 Task: Look for space in Conceição da Feira, Brazil from 15th June, 2023 to 21st June, 2023 for 5 adults in price range Rs.14000 to Rs.25000. Place can be entire place with 3 bedrooms having 3 beds and 3 bathrooms. Property type can be house, flat, guest house. Booking option can be shelf check-in. Required host language is Spanish.
Action: Mouse moved to (487, 88)
Screenshot: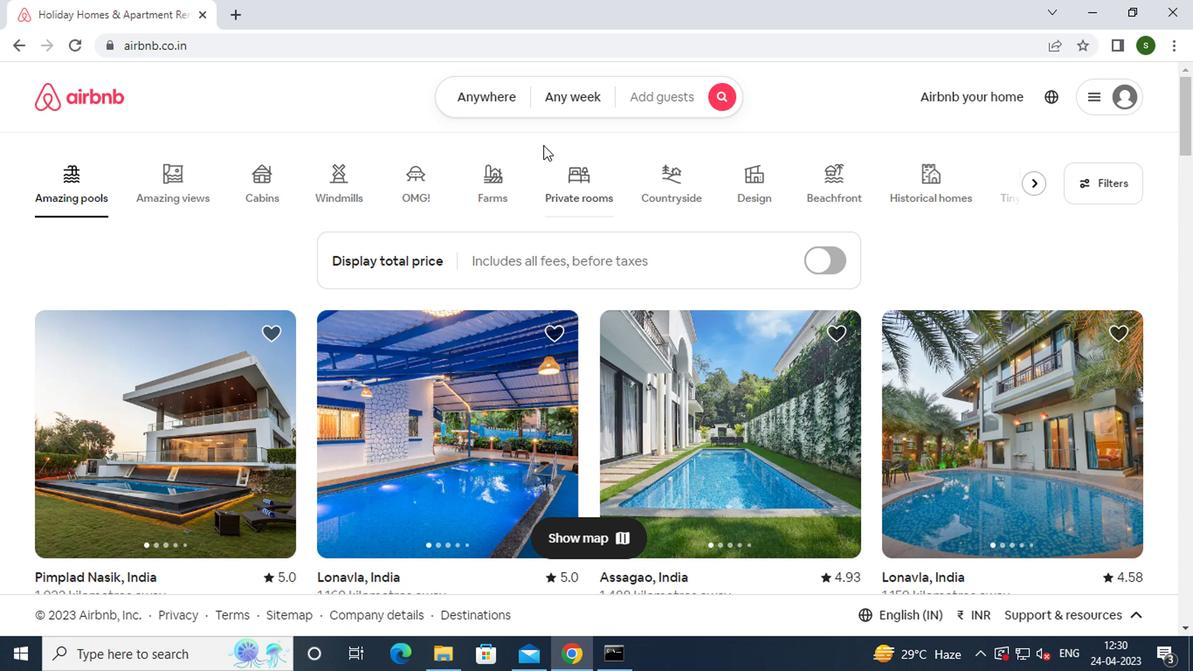 
Action: Mouse pressed left at (487, 88)
Screenshot: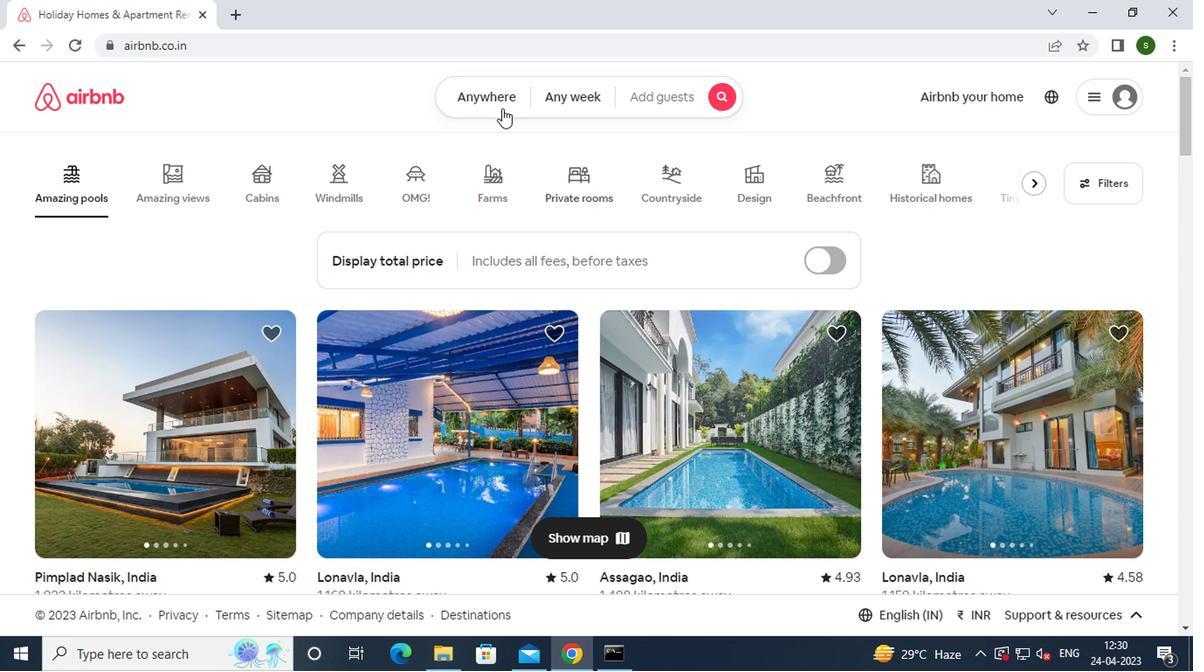 
Action: Mouse moved to (334, 160)
Screenshot: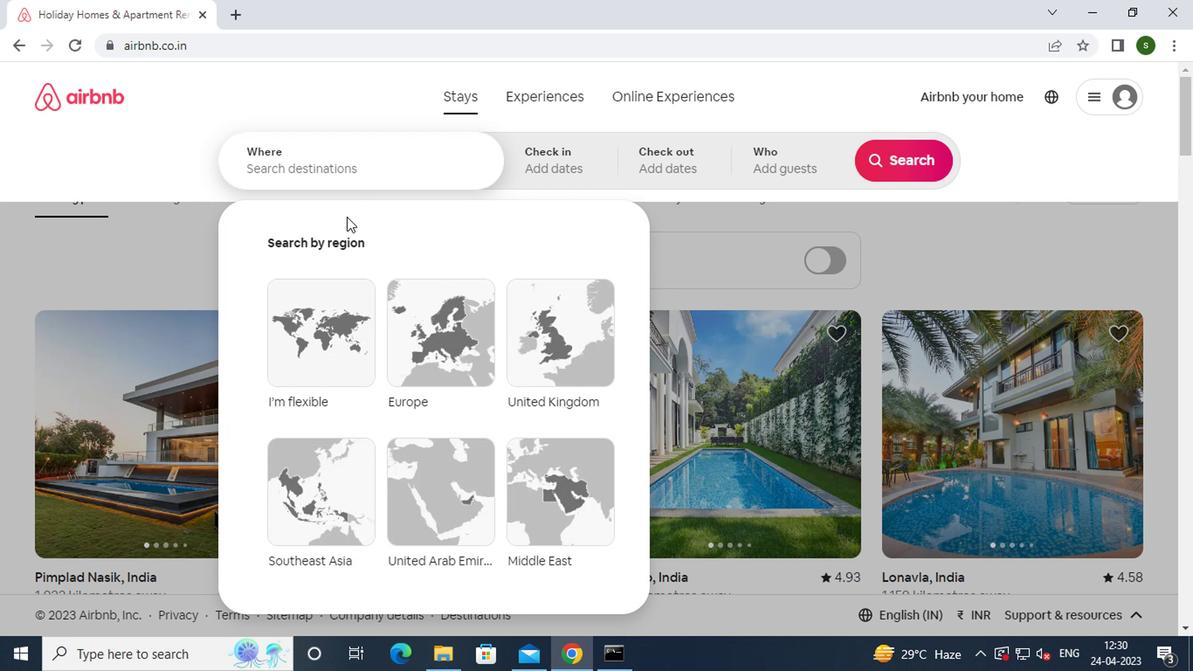 
Action: Mouse pressed left at (334, 160)
Screenshot: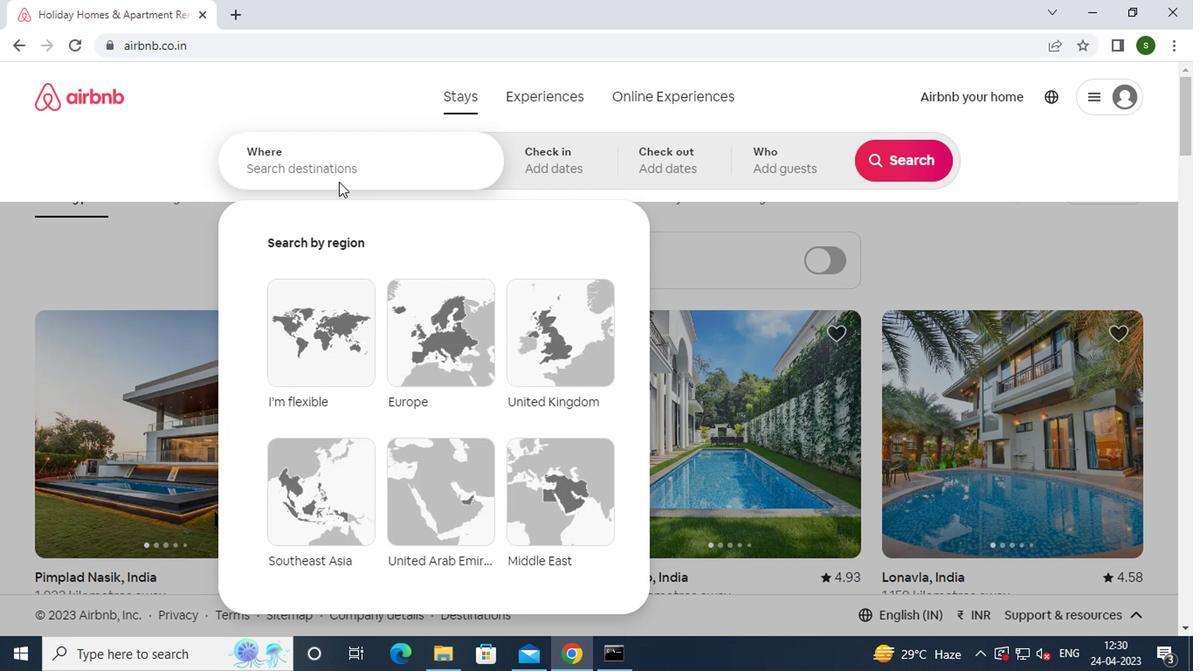 
Action: Key pressed c<Key.caps_lock>onceicao<Key.space>da<Key.space><Key.caps_lock>f<Key.caps_lock>eira,<Key.space><Key.caps_lock>b<Key.caps_lock>razil<Key.enter>
Screenshot: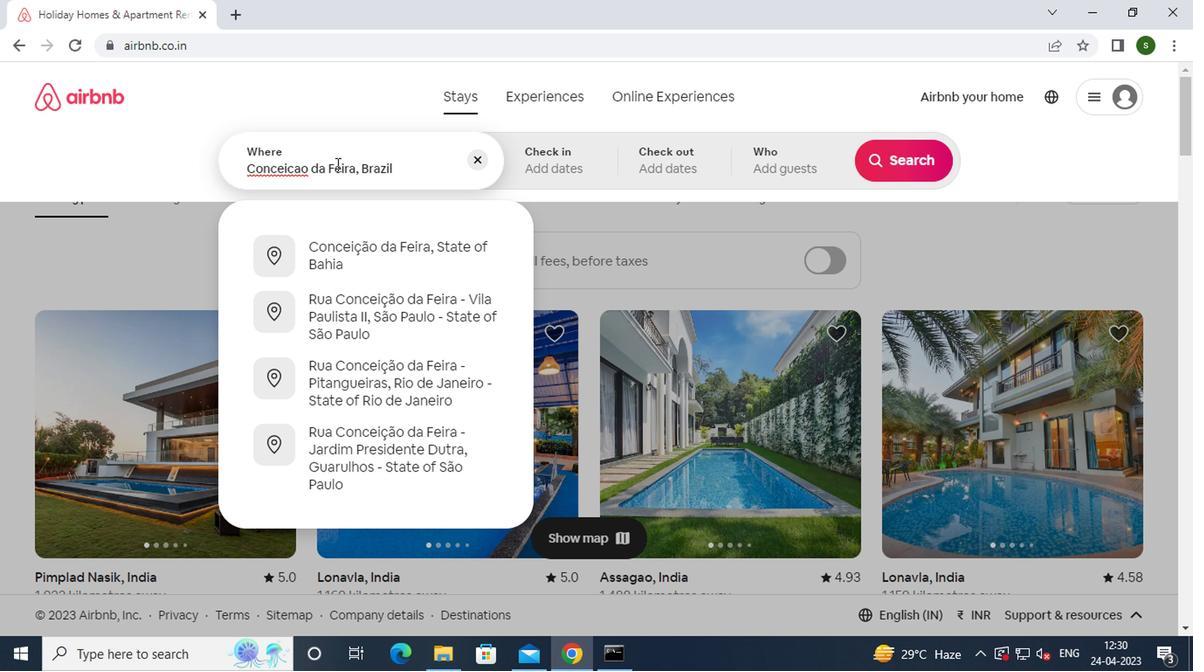 
Action: Mouse moved to (895, 303)
Screenshot: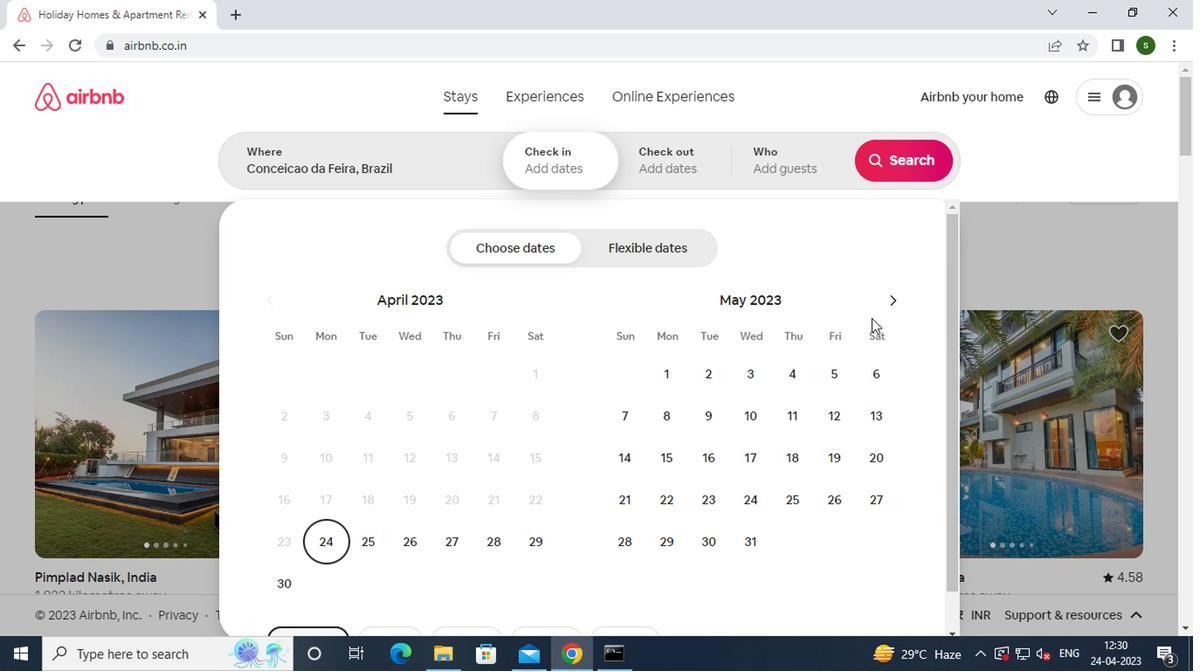 
Action: Mouse pressed left at (895, 303)
Screenshot: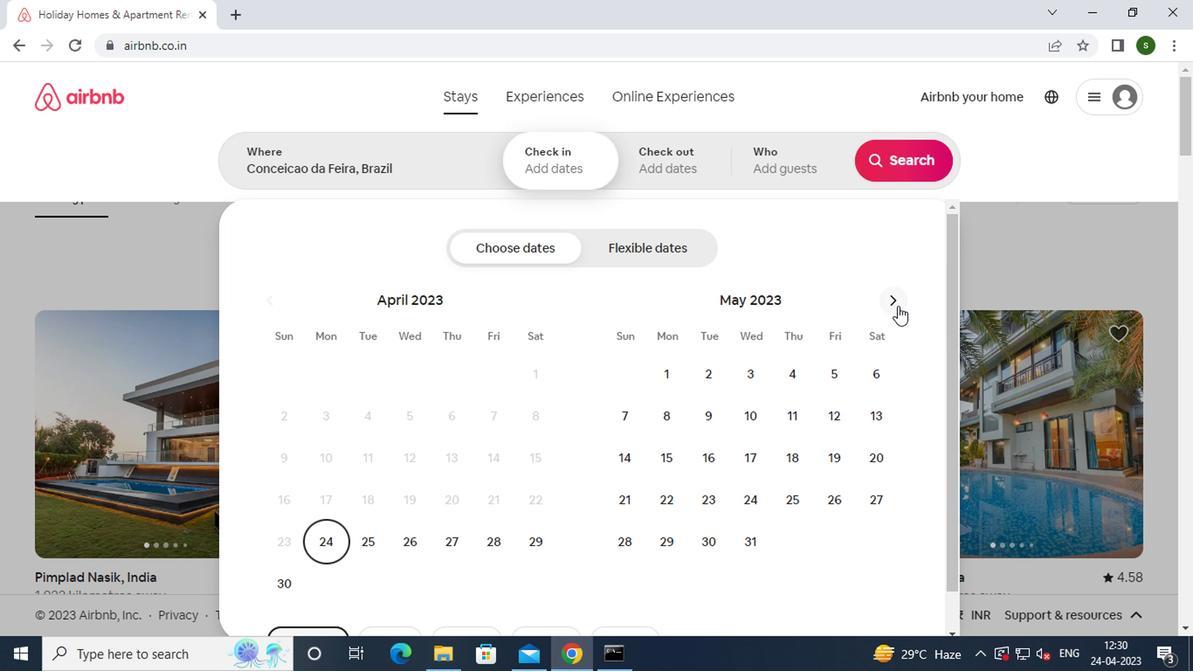 
Action: Mouse pressed left at (895, 303)
Screenshot: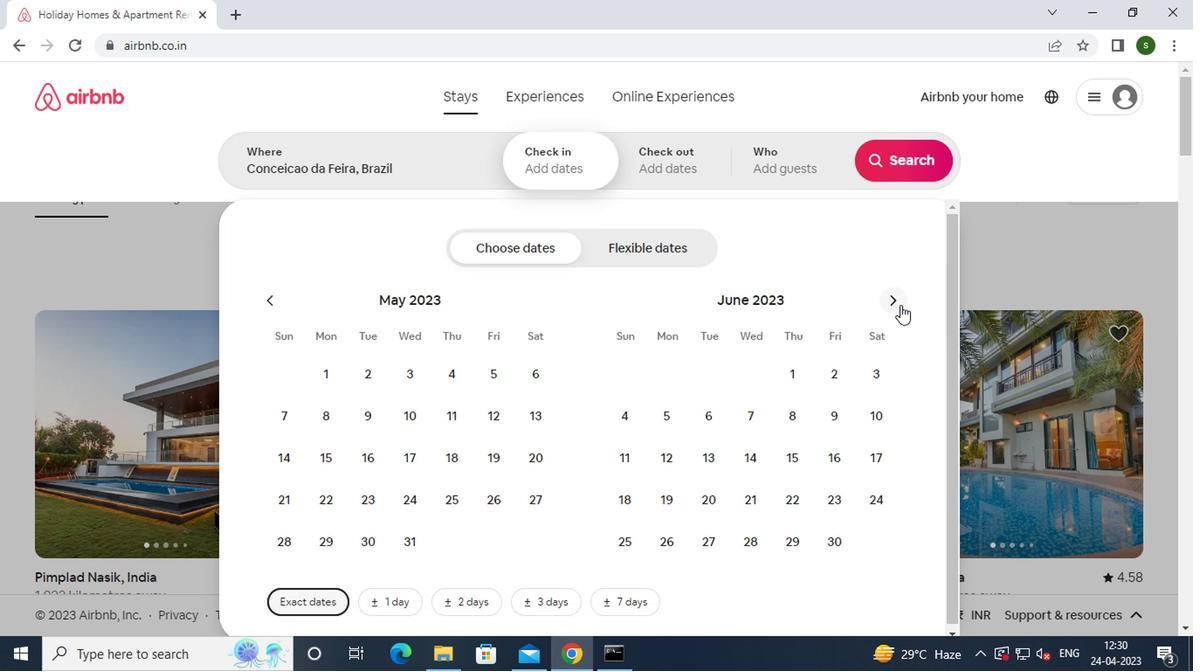 
Action: Mouse moved to (433, 459)
Screenshot: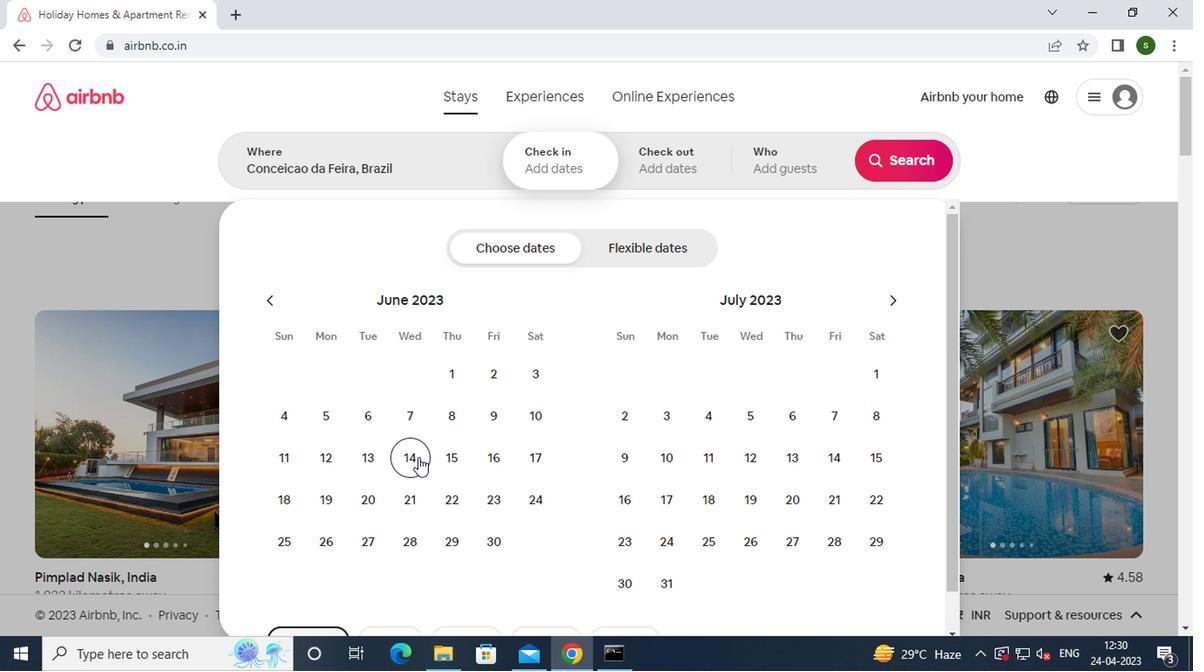 
Action: Mouse pressed left at (433, 459)
Screenshot: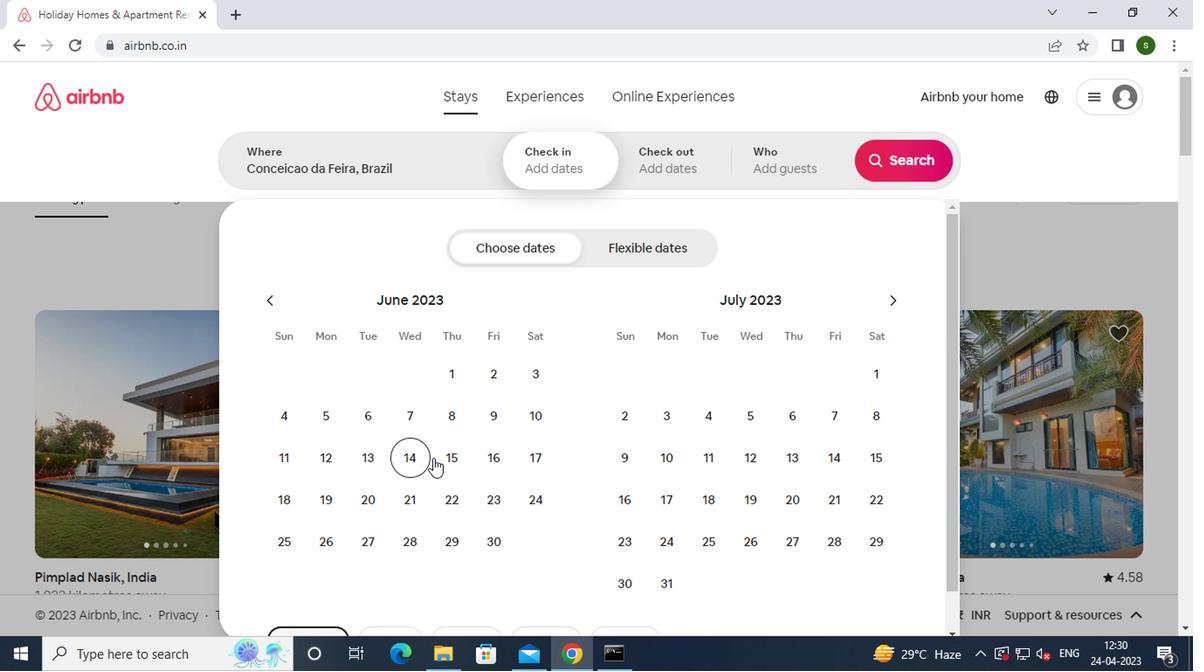 
Action: Mouse moved to (405, 494)
Screenshot: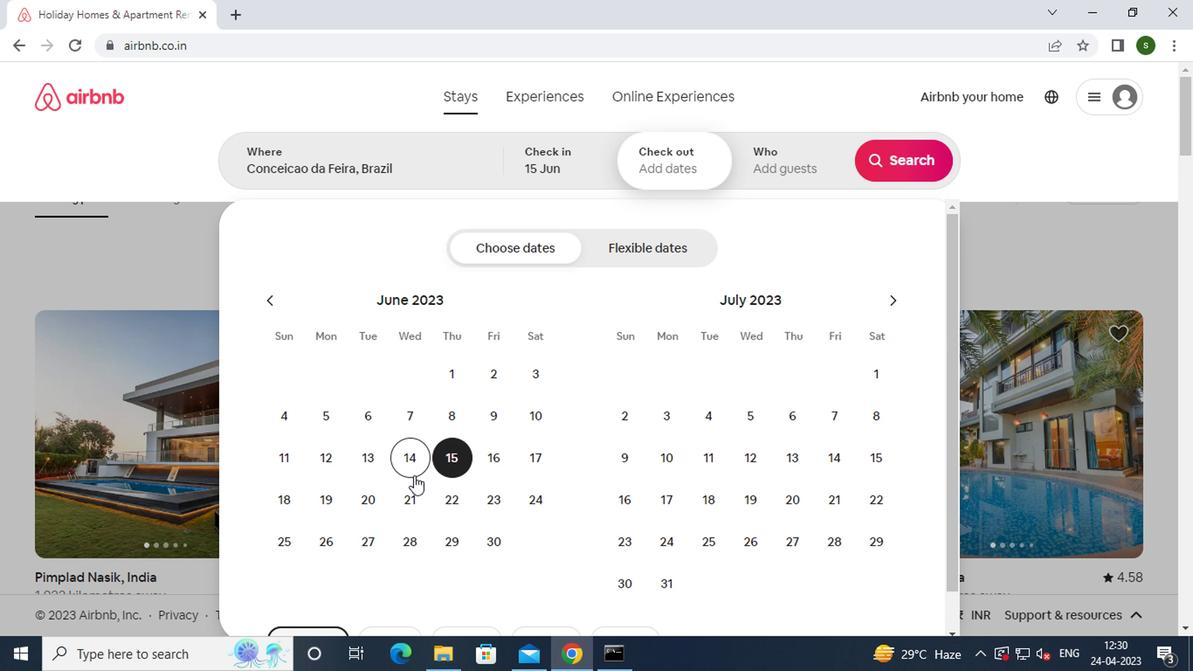 
Action: Mouse pressed left at (405, 494)
Screenshot: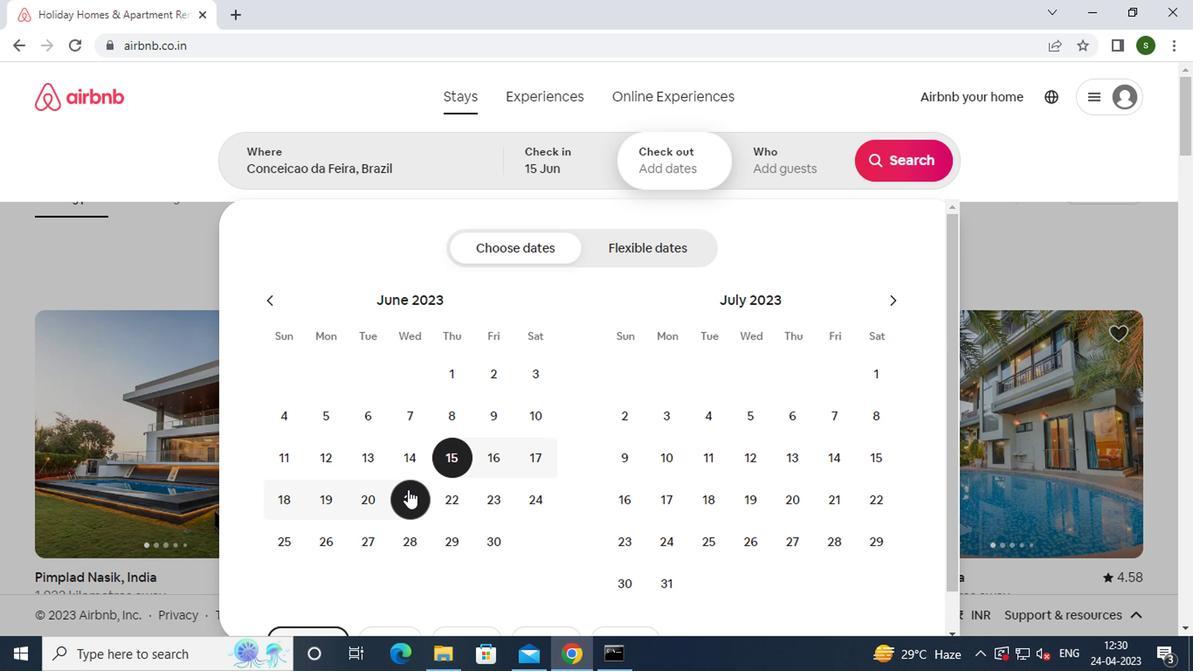 
Action: Mouse moved to (775, 166)
Screenshot: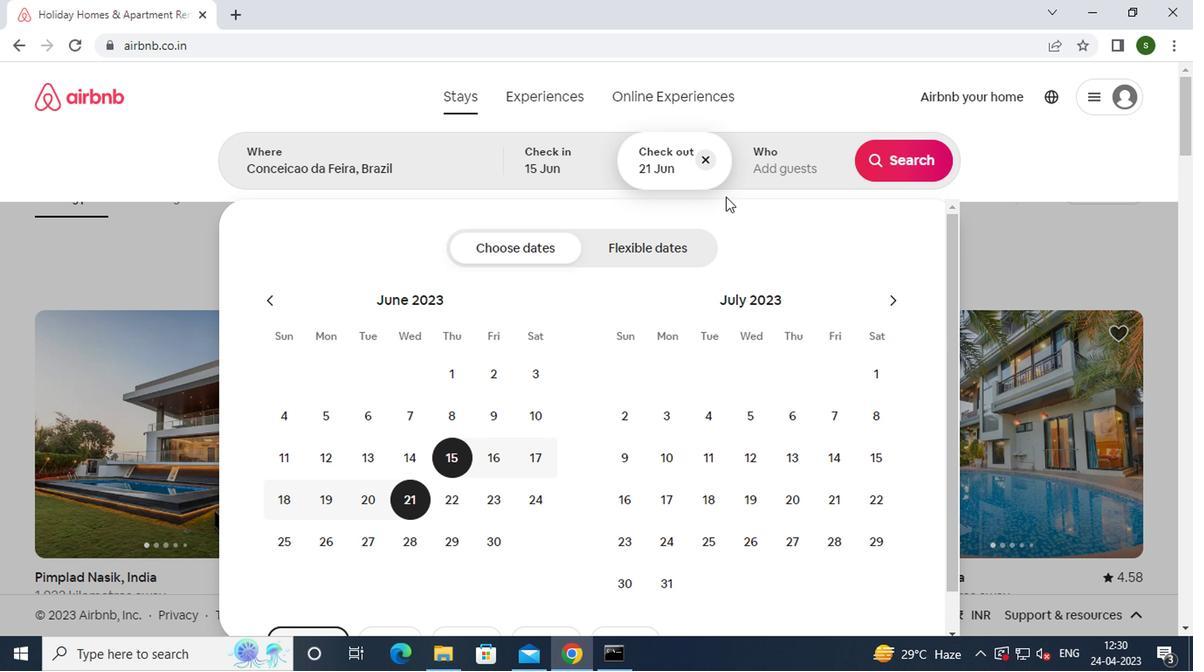 
Action: Mouse pressed left at (775, 166)
Screenshot: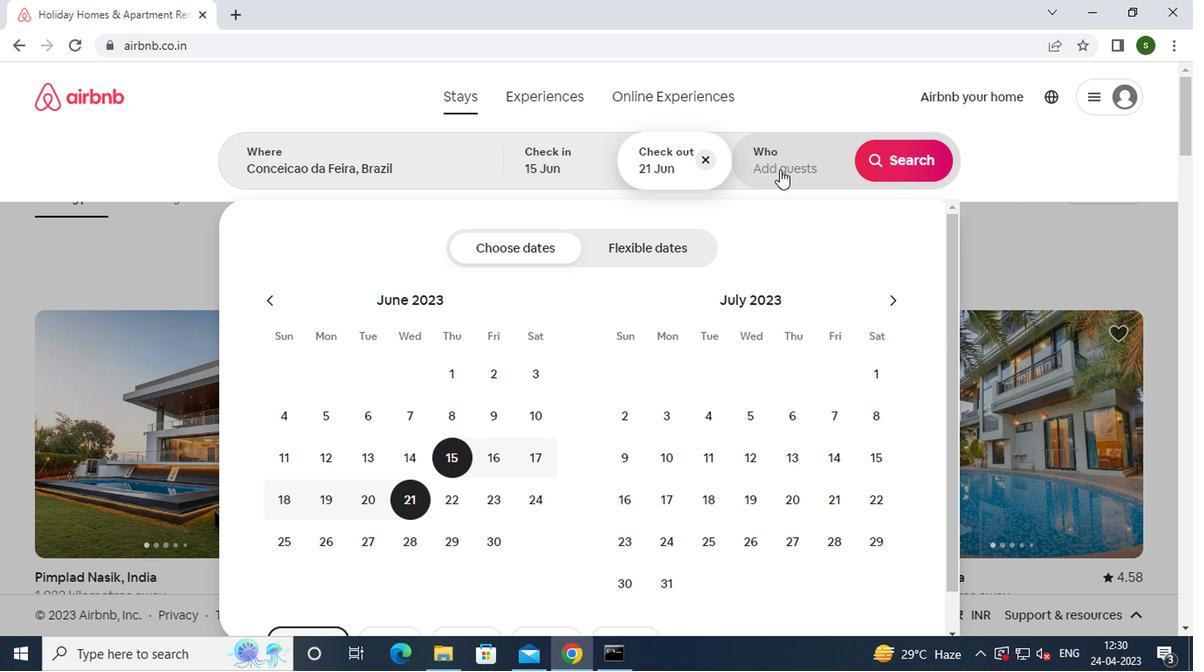 
Action: Mouse moved to (903, 255)
Screenshot: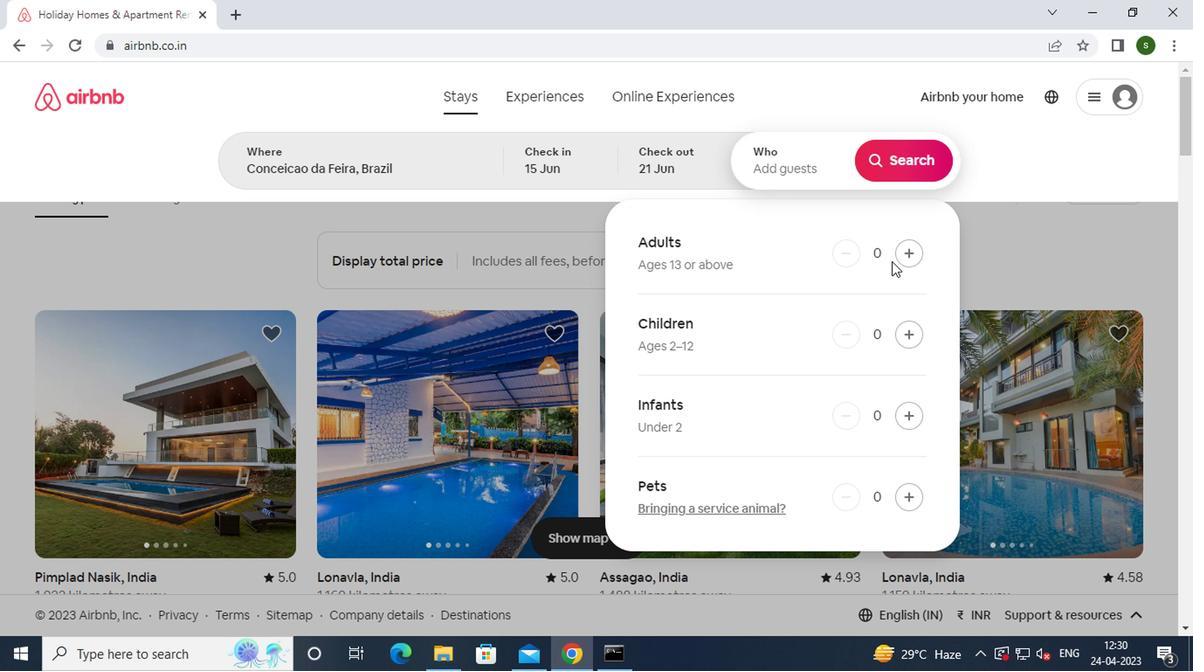 
Action: Mouse pressed left at (903, 255)
Screenshot: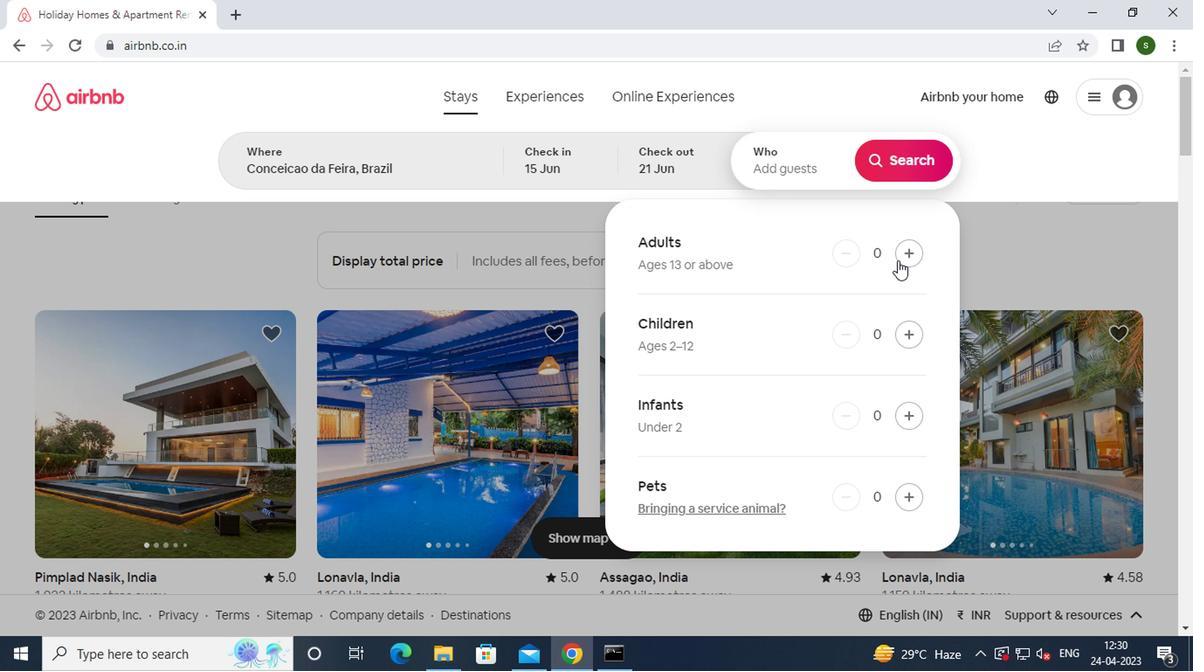 
Action: Mouse pressed left at (903, 255)
Screenshot: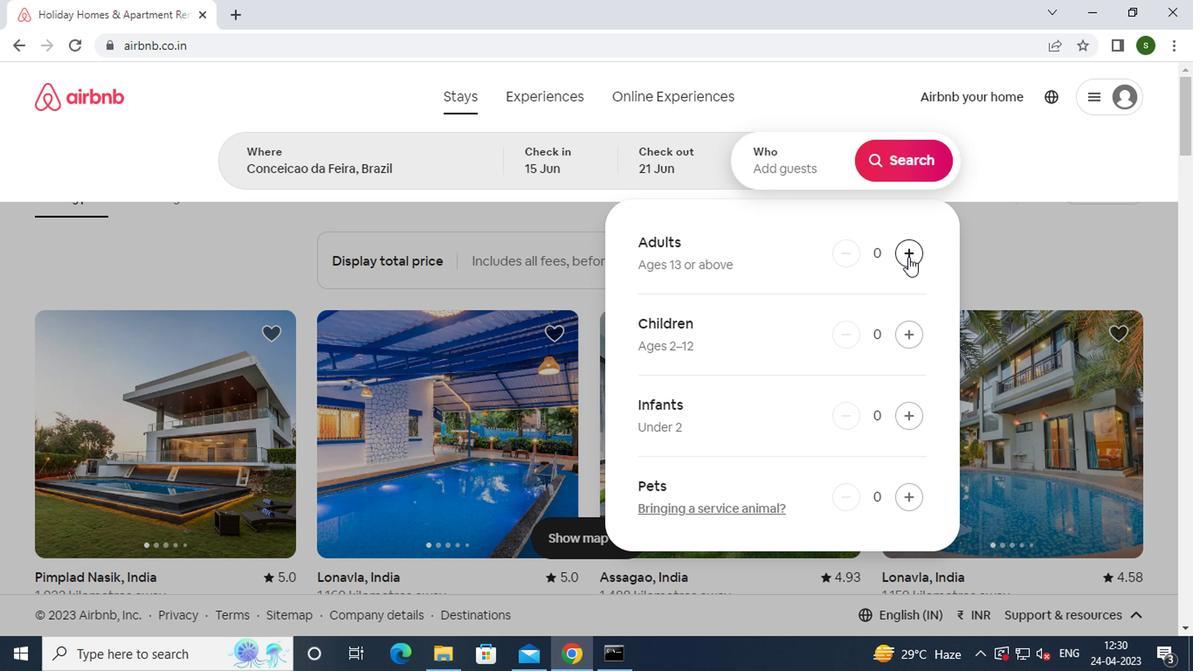 
Action: Mouse pressed left at (903, 255)
Screenshot: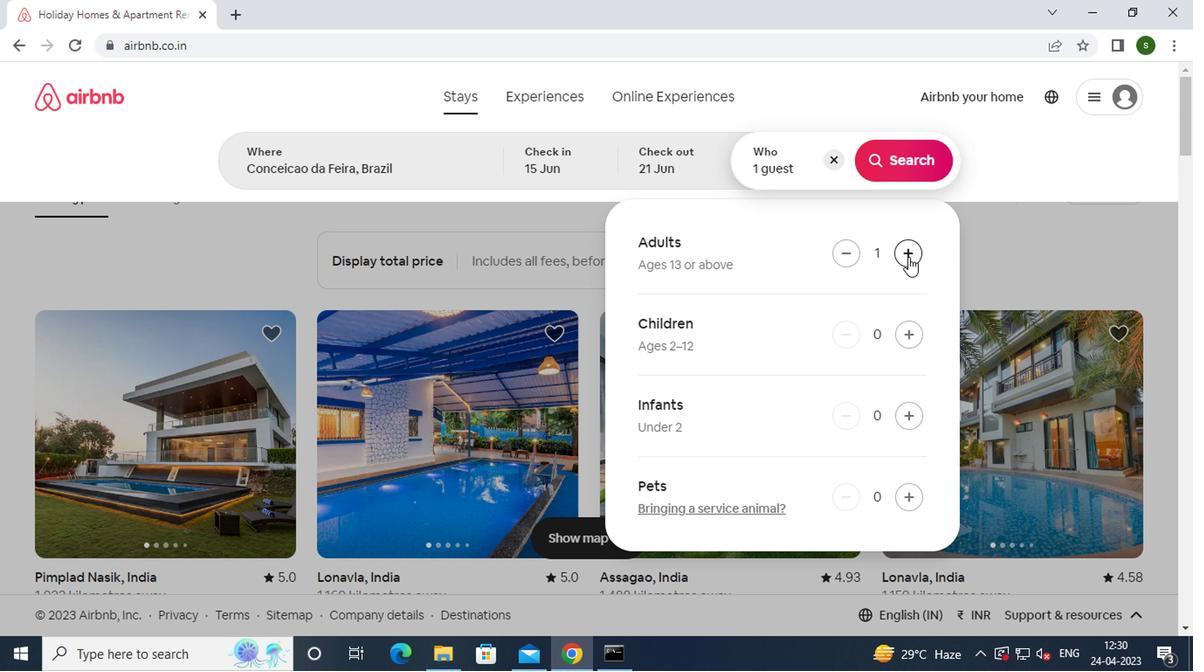 
Action: Mouse pressed left at (903, 255)
Screenshot: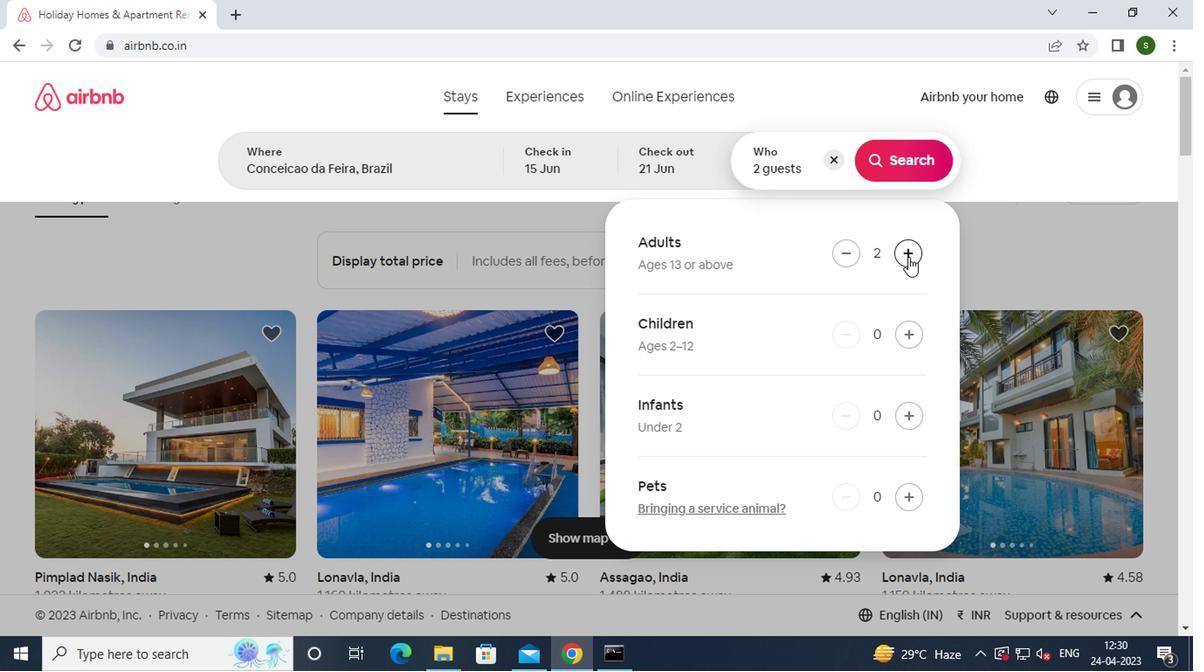 
Action: Mouse pressed left at (903, 255)
Screenshot: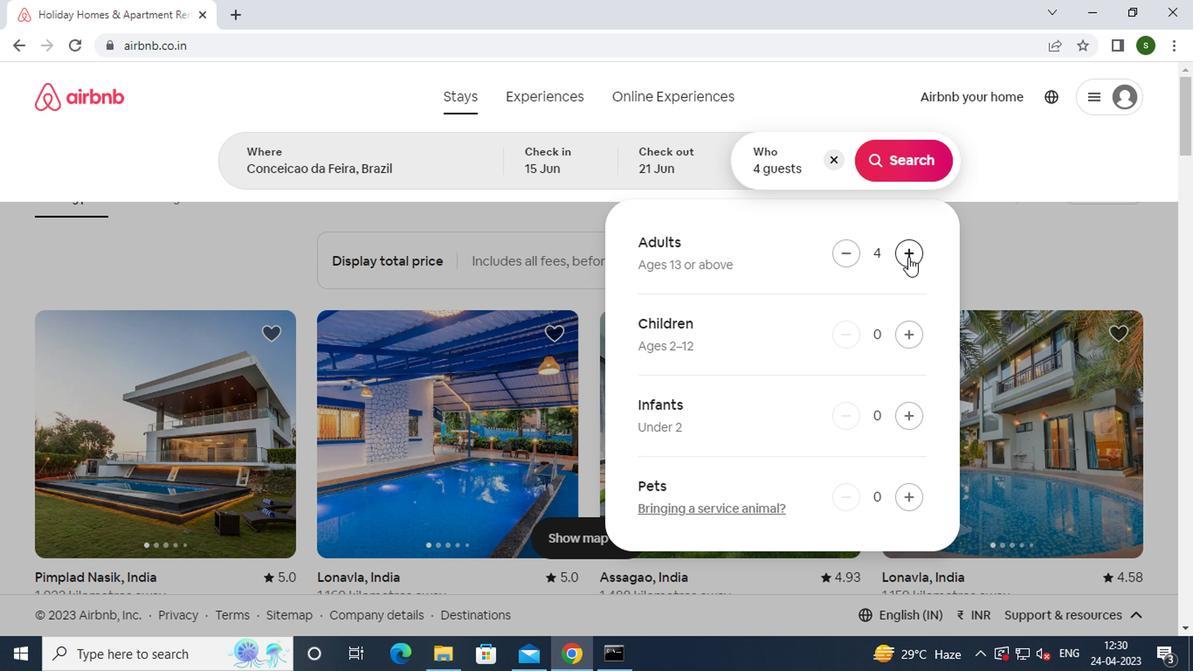 
Action: Mouse moved to (901, 162)
Screenshot: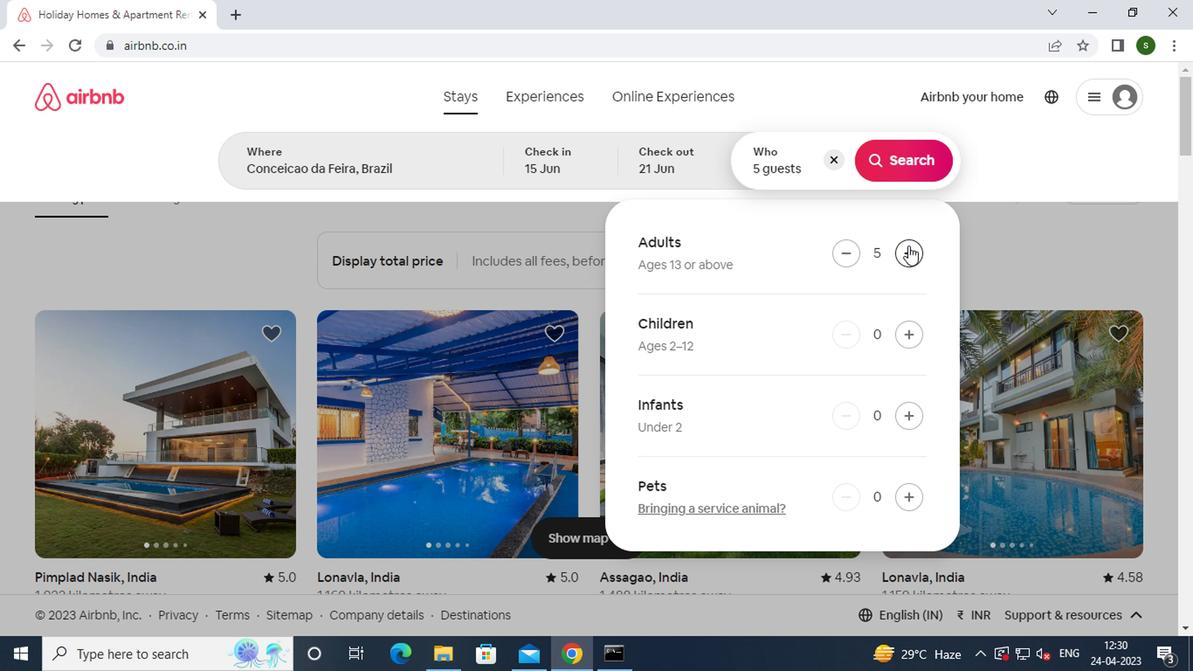 
Action: Mouse pressed left at (901, 162)
Screenshot: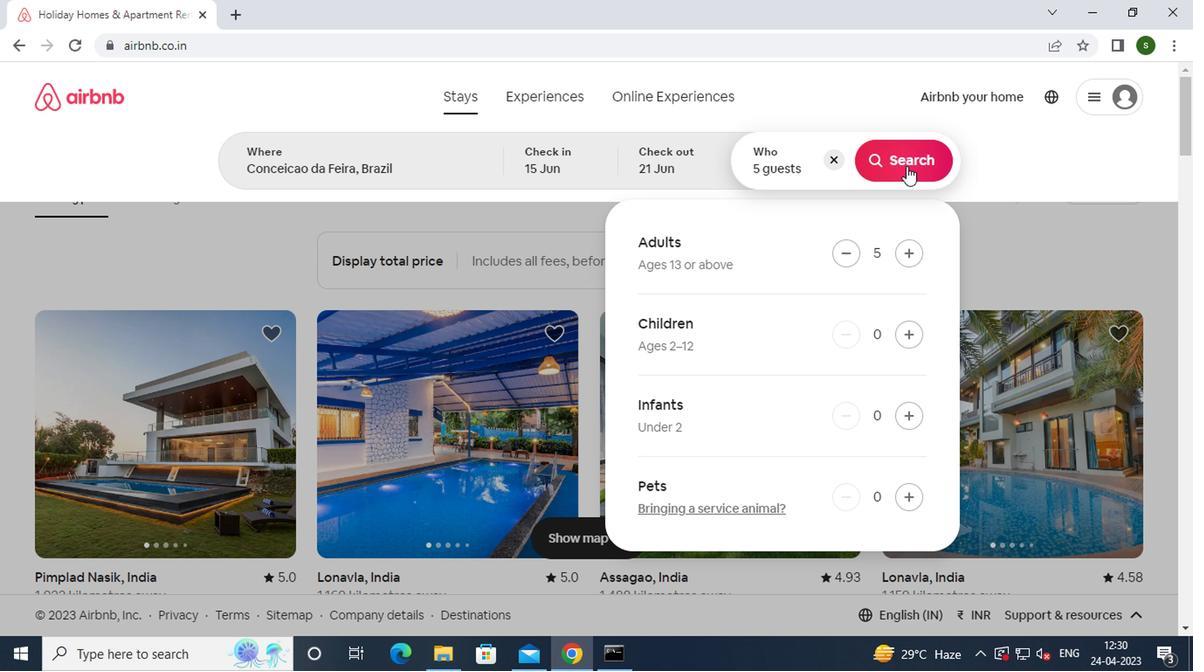 
Action: Mouse moved to (1076, 160)
Screenshot: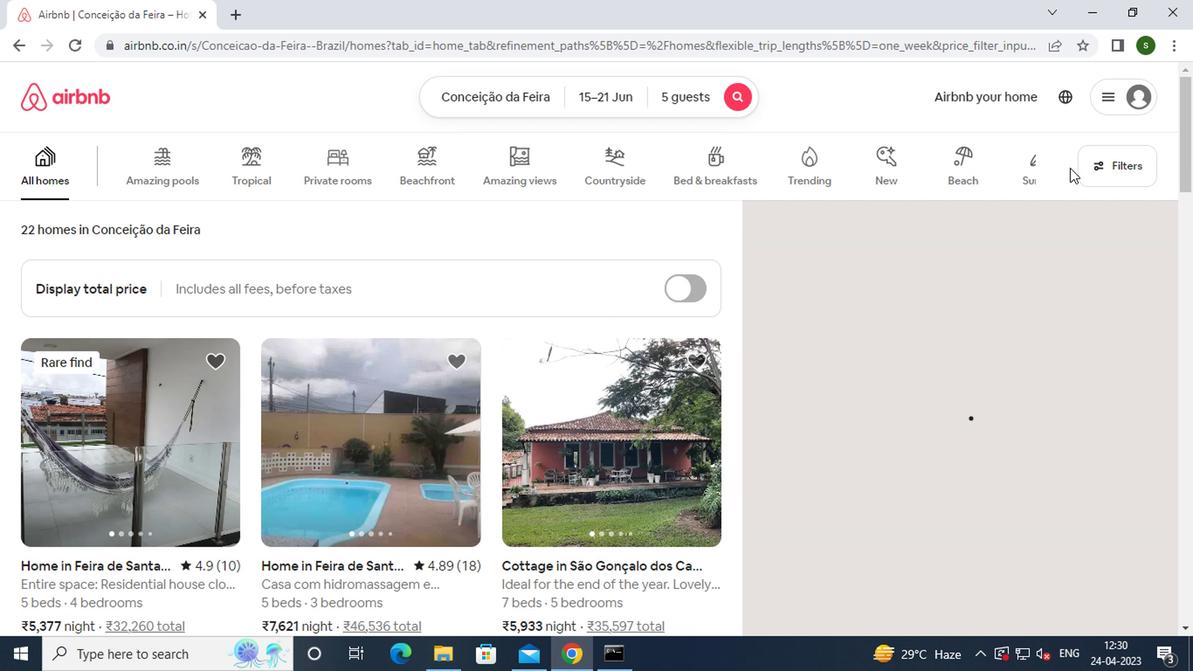 
Action: Mouse pressed left at (1076, 160)
Screenshot: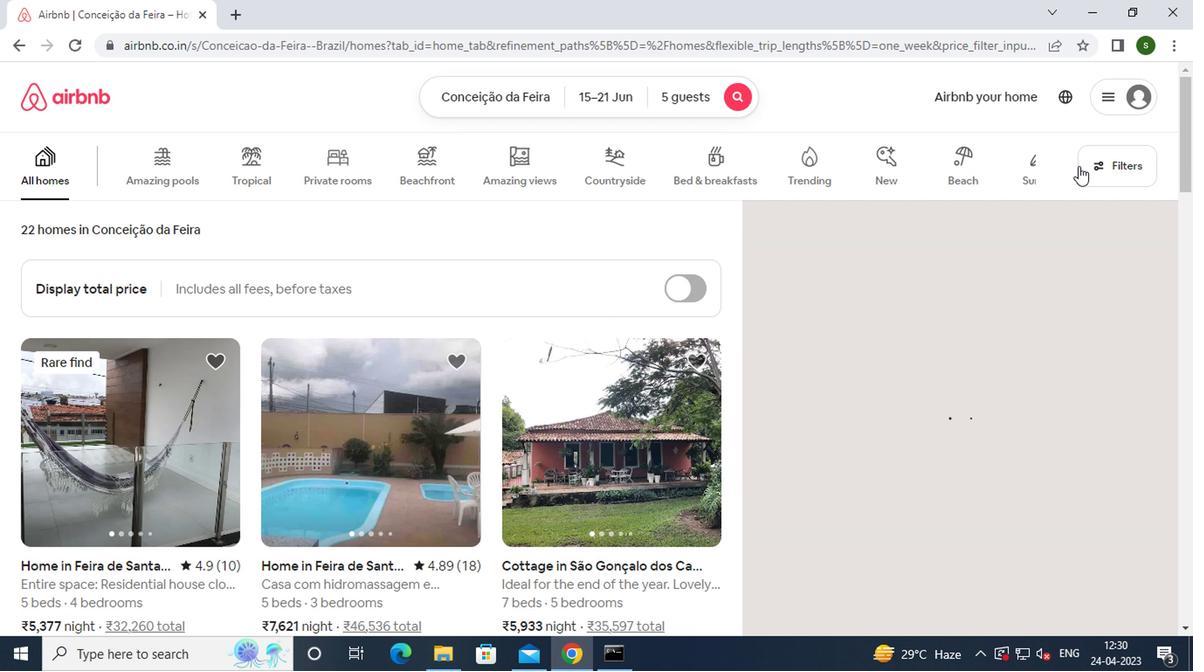 
Action: Mouse moved to (402, 389)
Screenshot: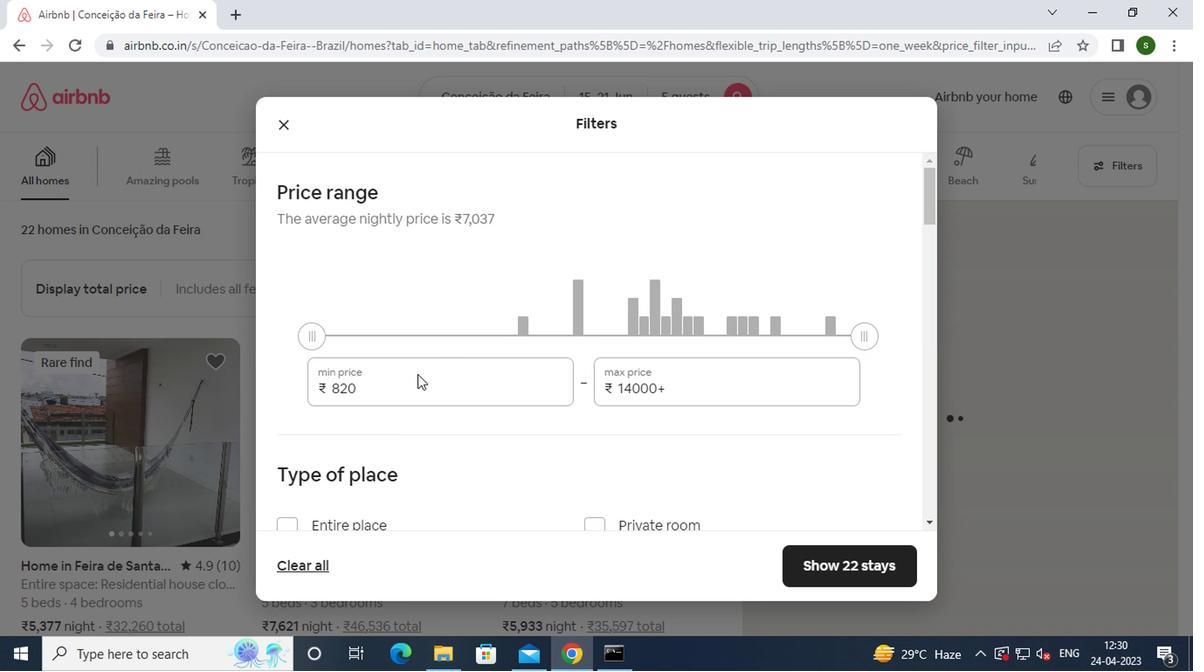 
Action: Mouse pressed left at (402, 389)
Screenshot: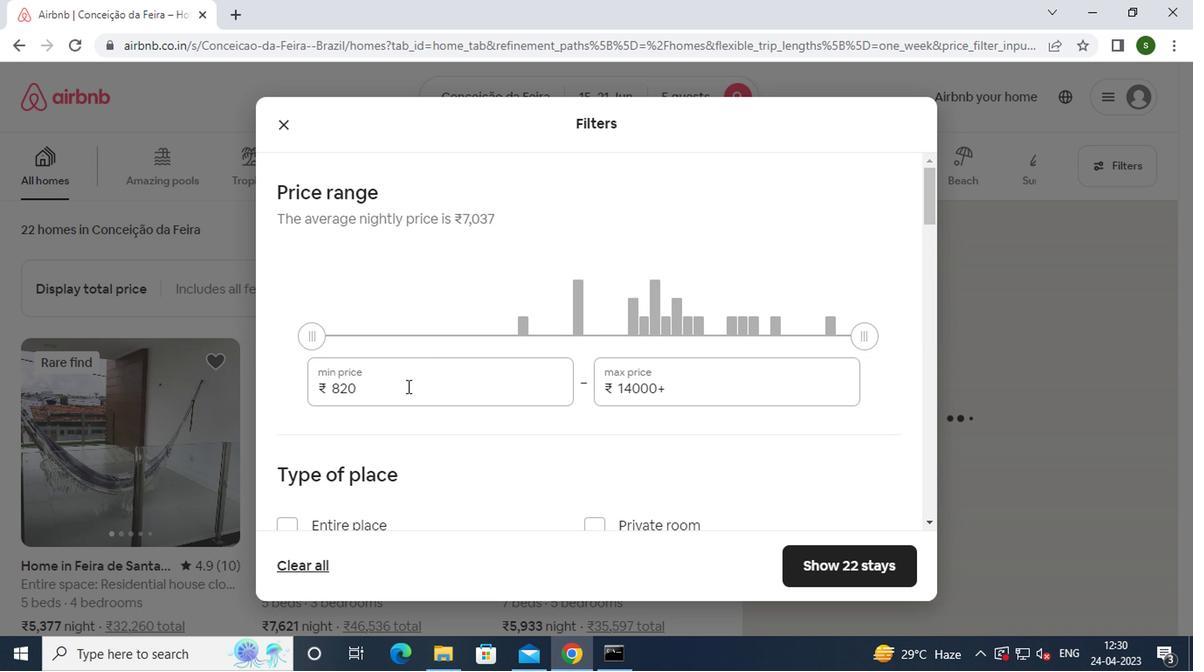 
Action: Key pressed <Key.backspace><Key.backspace><Key.backspace><Key.backspace><Key.backspace><Key.backspace><Key.backspace>14000
Screenshot: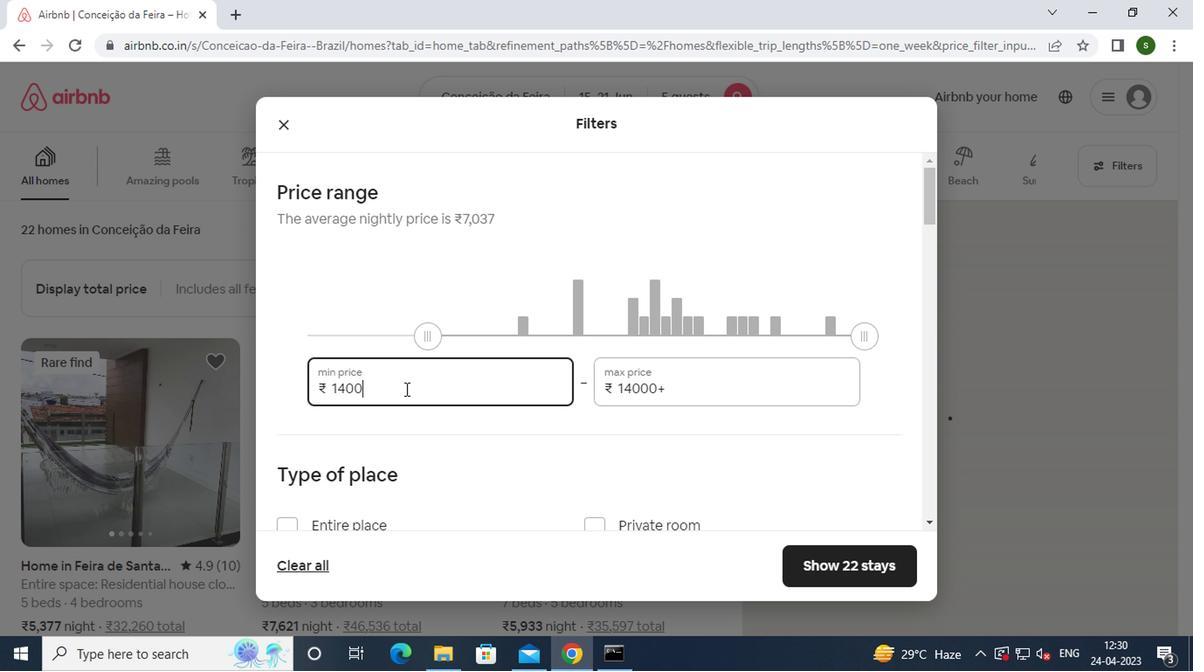 
Action: Mouse moved to (681, 390)
Screenshot: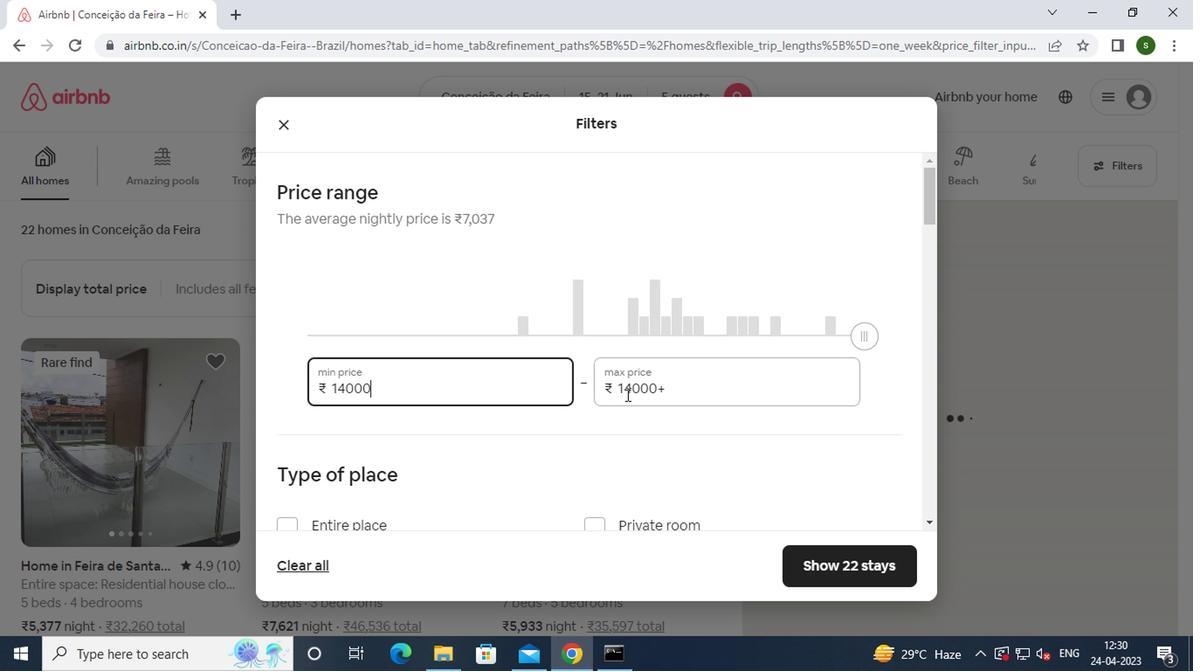 
Action: Mouse pressed left at (681, 390)
Screenshot: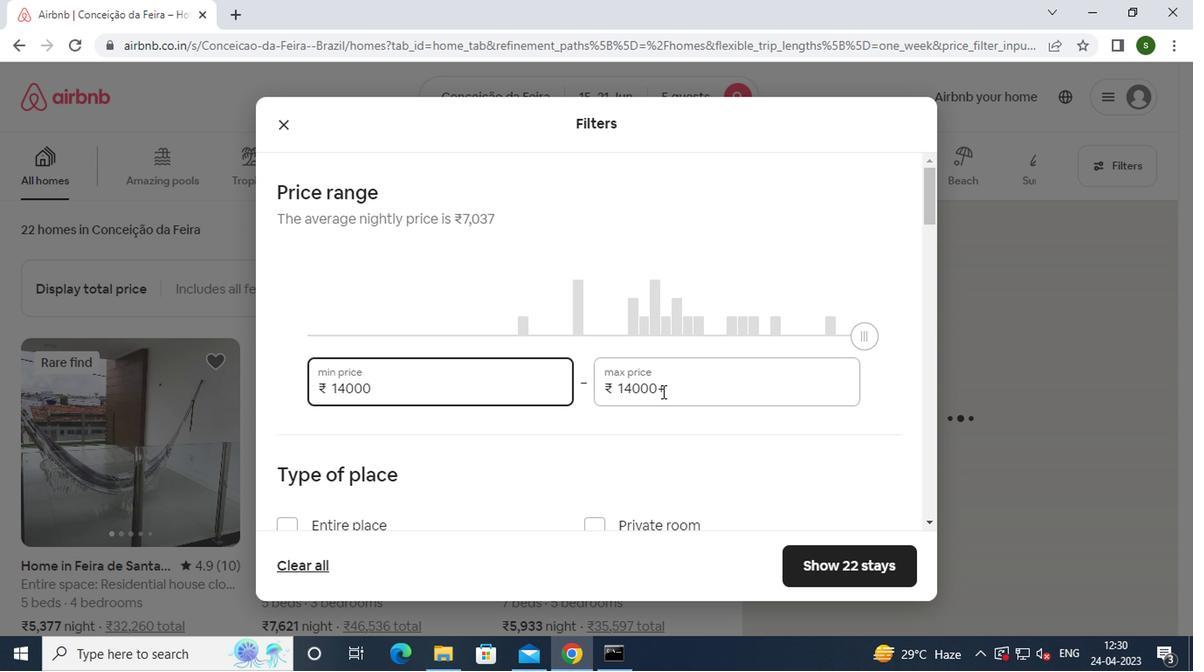 
Action: Mouse moved to (685, 389)
Screenshot: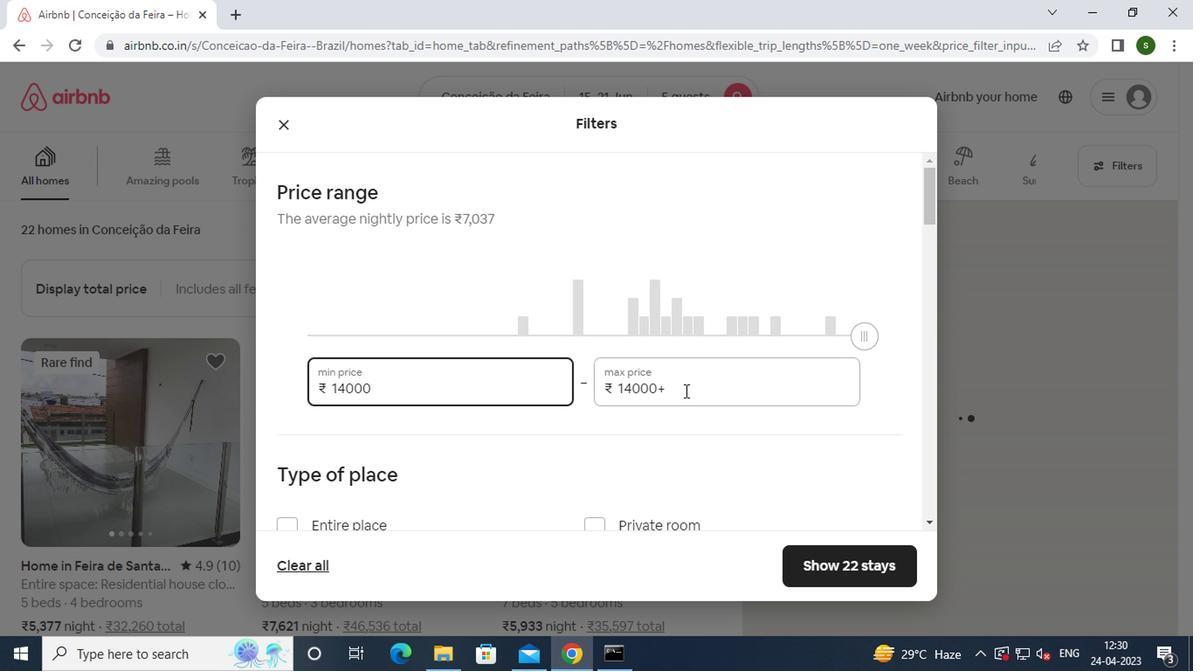 
Action: Key pressed <Key.backspace><Key.backspace><Key.backspace><Key.backspace><Key.backspace><Key.backspace><Key.backspace><Key.backspace><Key.backspace><Key.backspace><Key.backspace><Key.backspace>25000
Screenshot: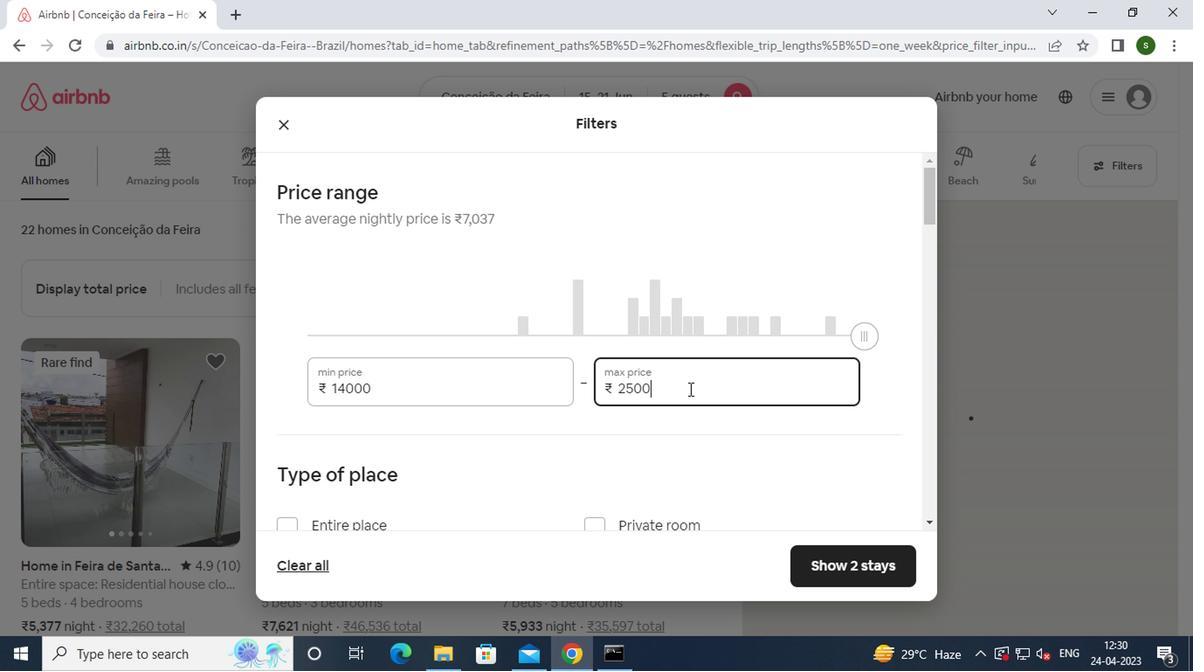 
Action: Mouse moved to (640, 436)
Screenshot: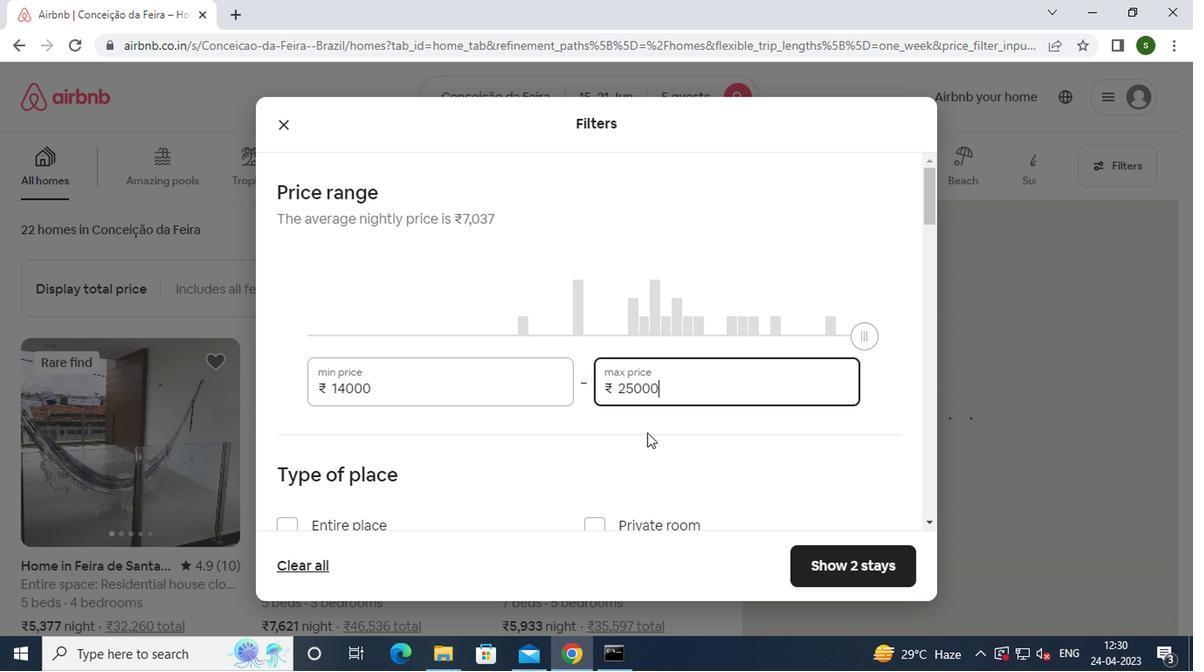 
Action: Mouse scrolled (640, 435) with delta (0, -1)
Screenshot: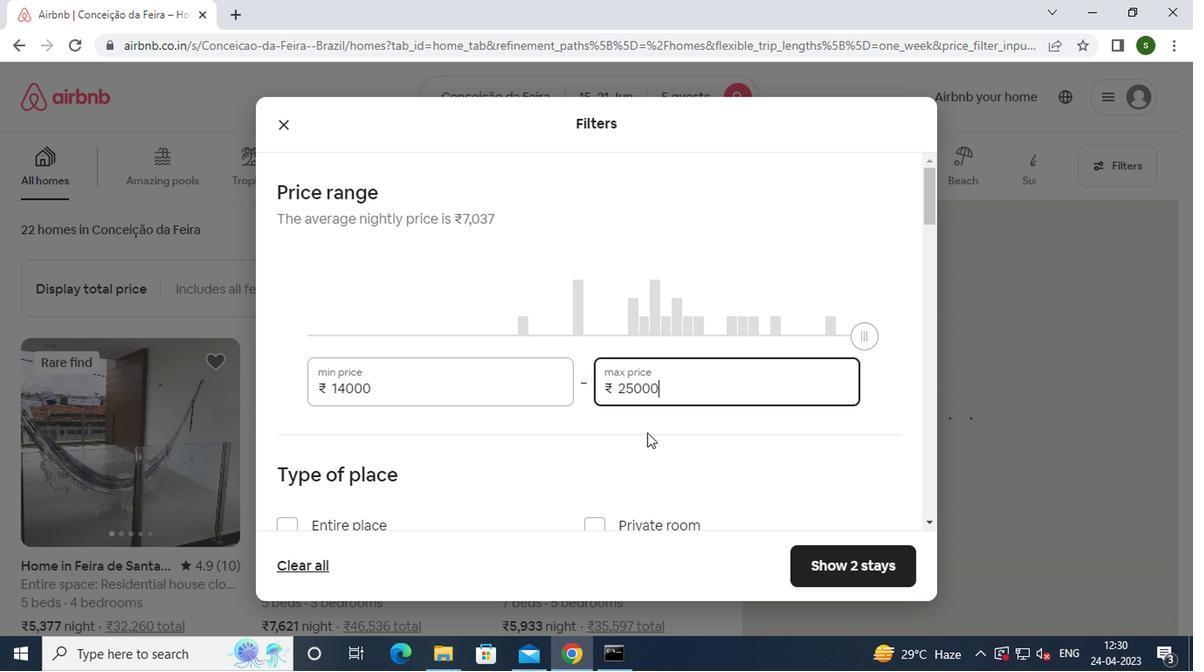 
Action: Mouse moved to (352, 446)
Screenshot: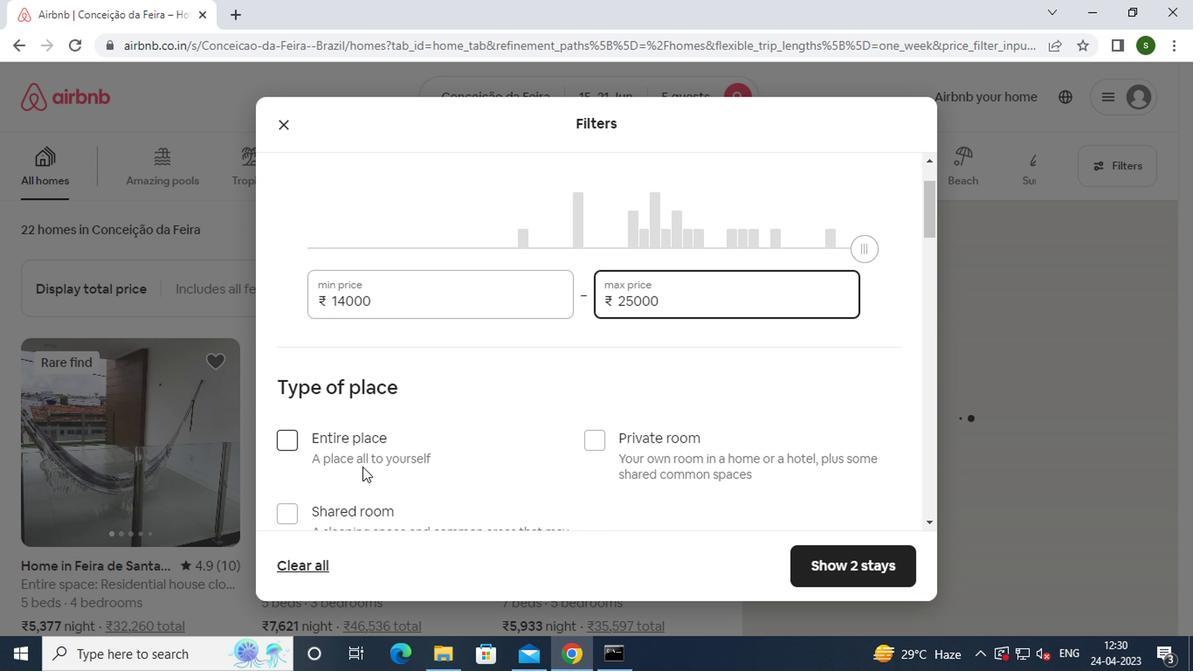 
Action: Mouse pressed left at (352, 446)
Screenshot: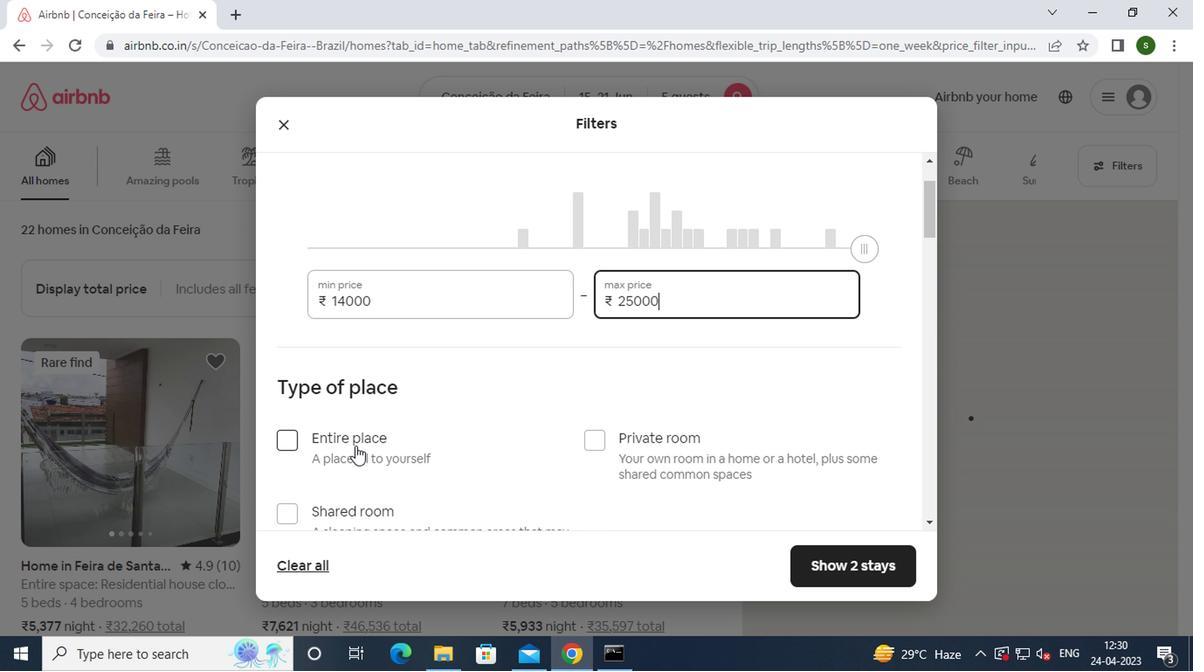 
Action: Mouse moved to (393, 436)
Screenshot: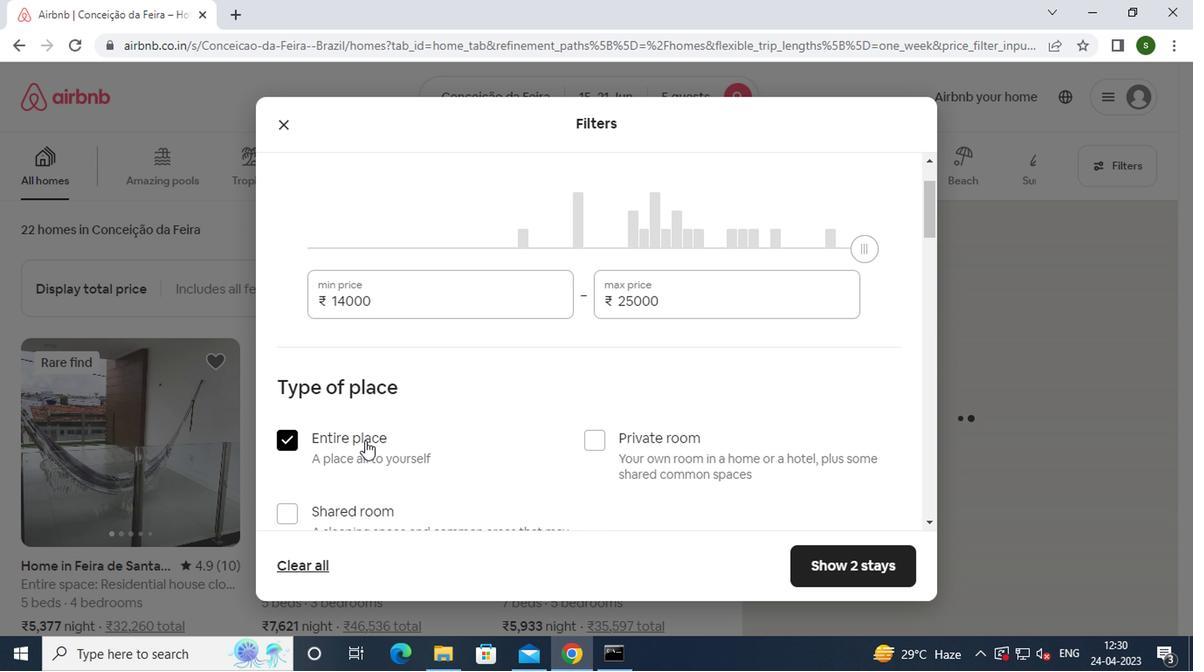
Action: Mouse scrolled (393, 436) with delta (0, 0)
Screenshot: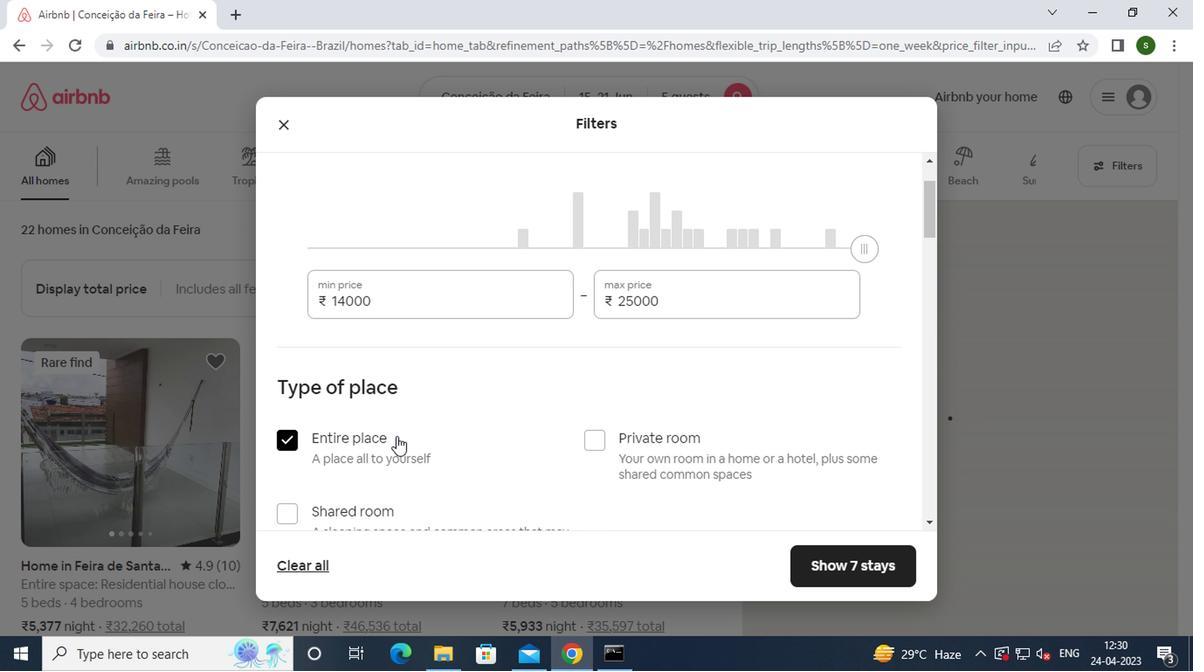 
Action: Mouse scrolled (393, 436) with delta (0, 0)
Screenshot: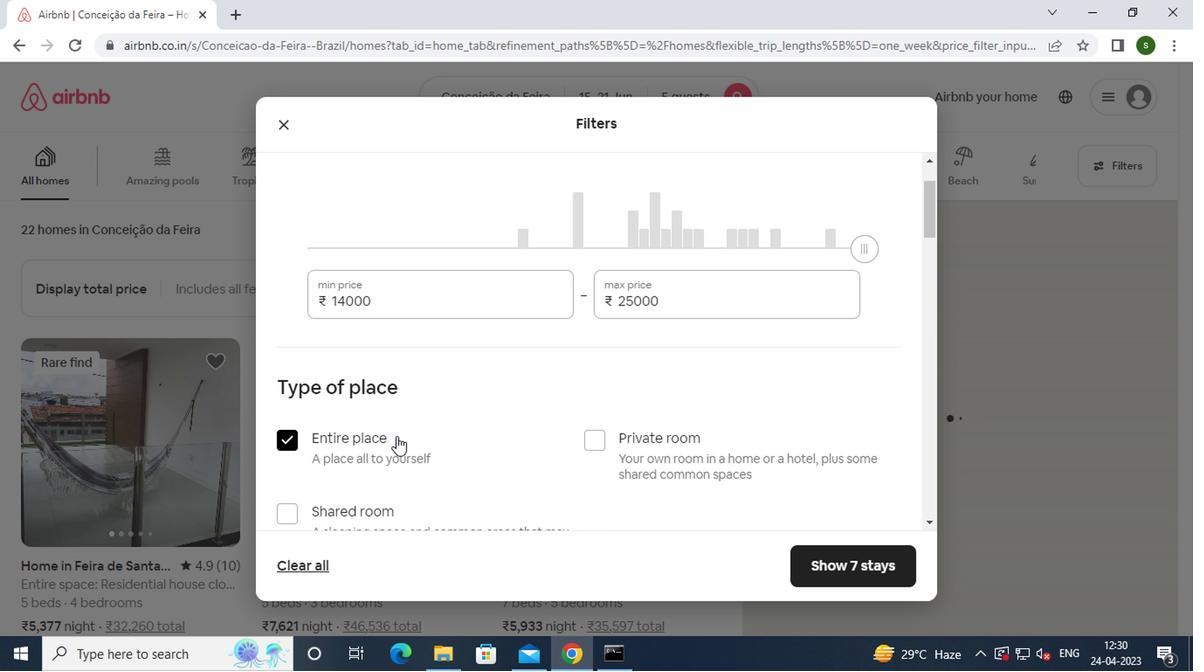 
Action: Mouse scrolled (393, 436) with delta (0, 0)
Screenshot: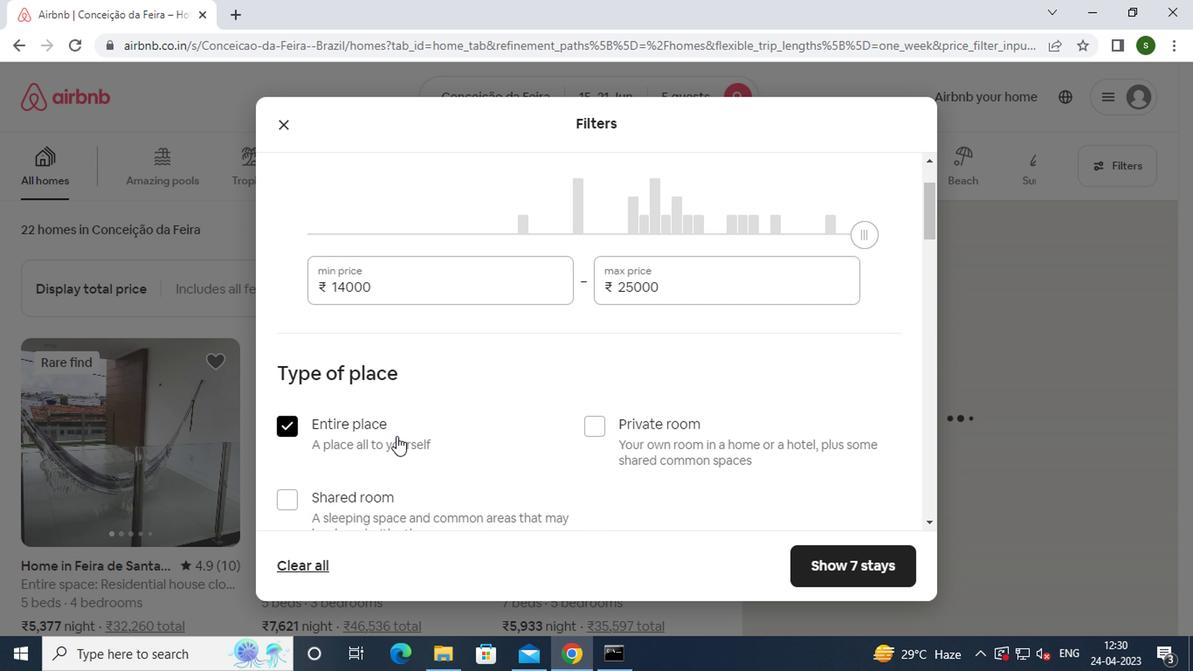 
Action: Mouse scrolled (393, 436) with delta (0, 0)
Screenshot: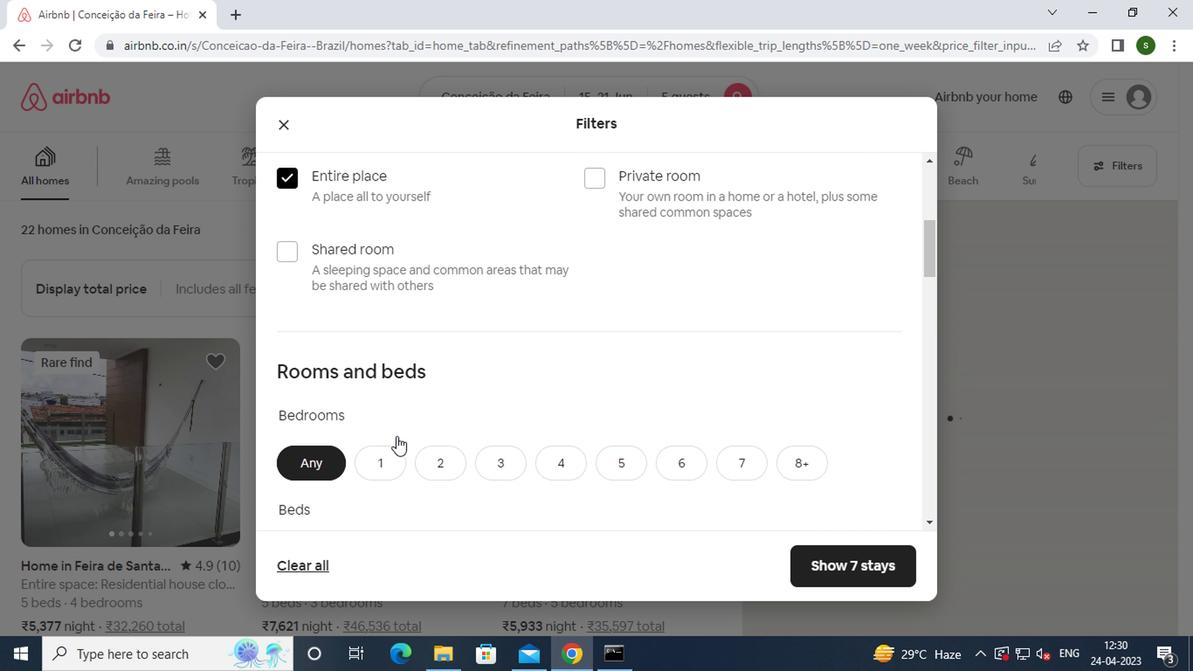 
Action: Mouse moved to (505, 377)
Screenshot: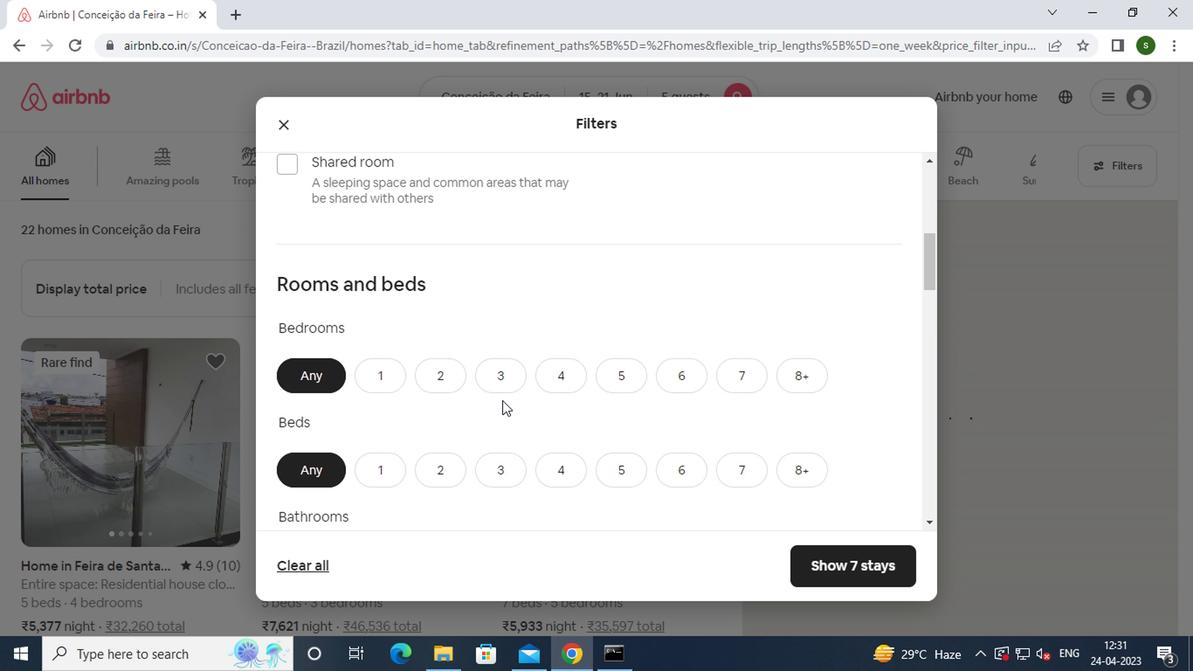 
Action: Mouse pressed left at (505, 377)
Screenshot: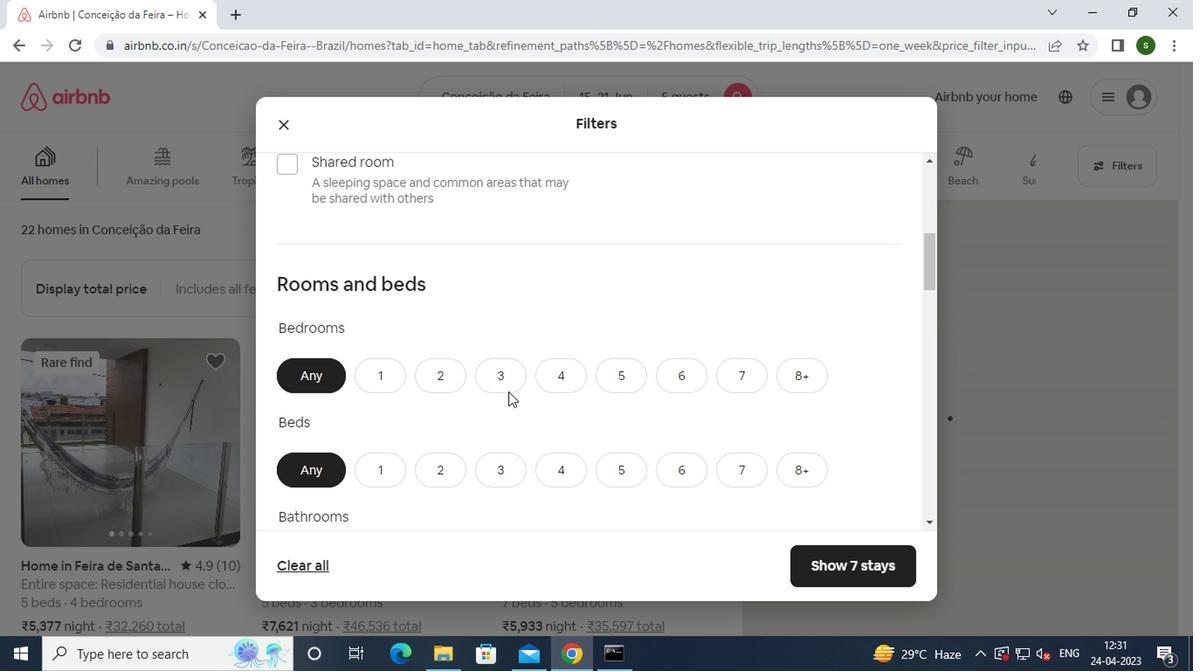 
Action: Mouse moved to (497, 465)
Screenshot: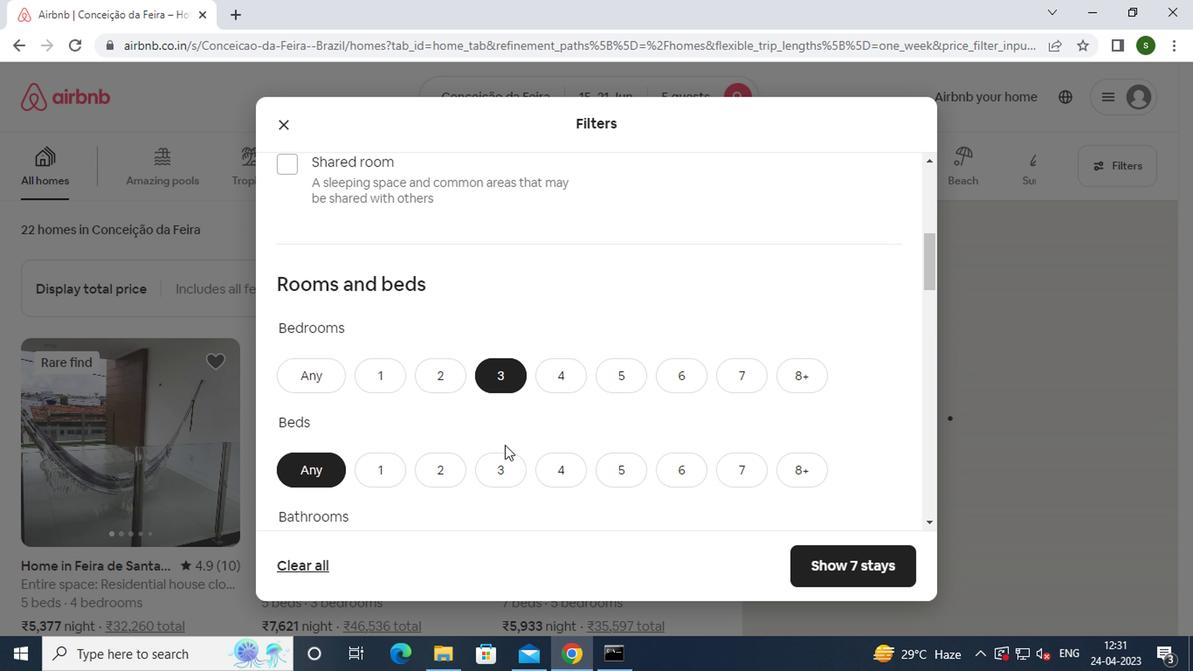 
Action: Mouse pressed left at (497, 465)
Screenshot: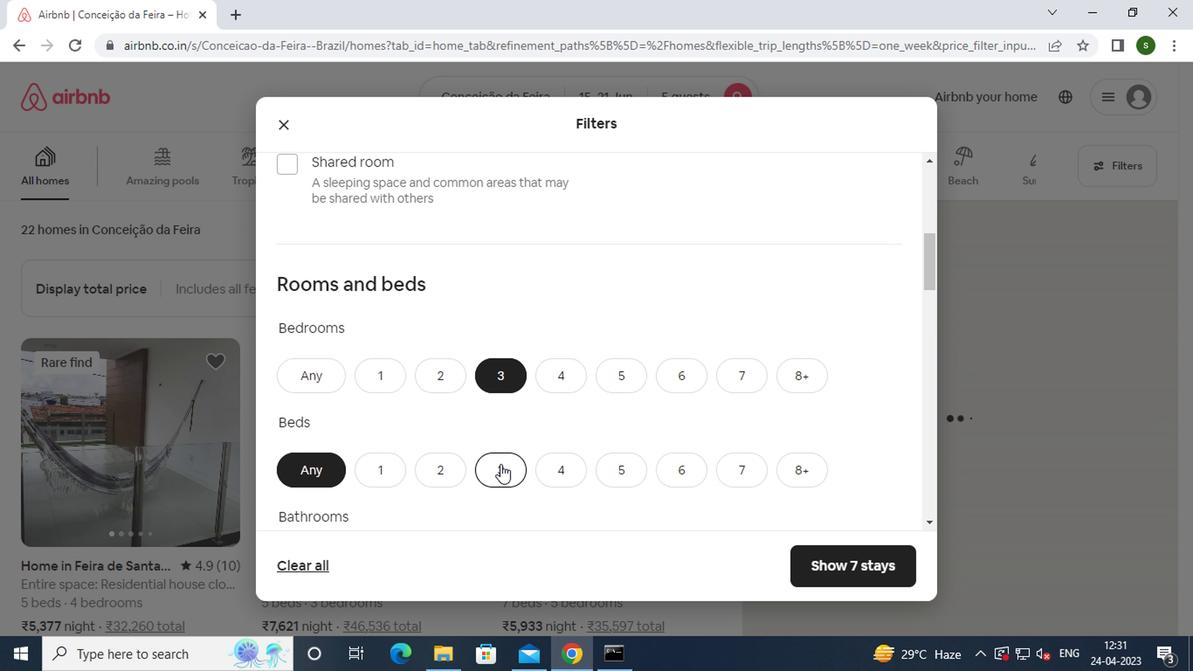 
Action: Mouse scrolled (497, 464) with delta (0, -1)
Screenshot: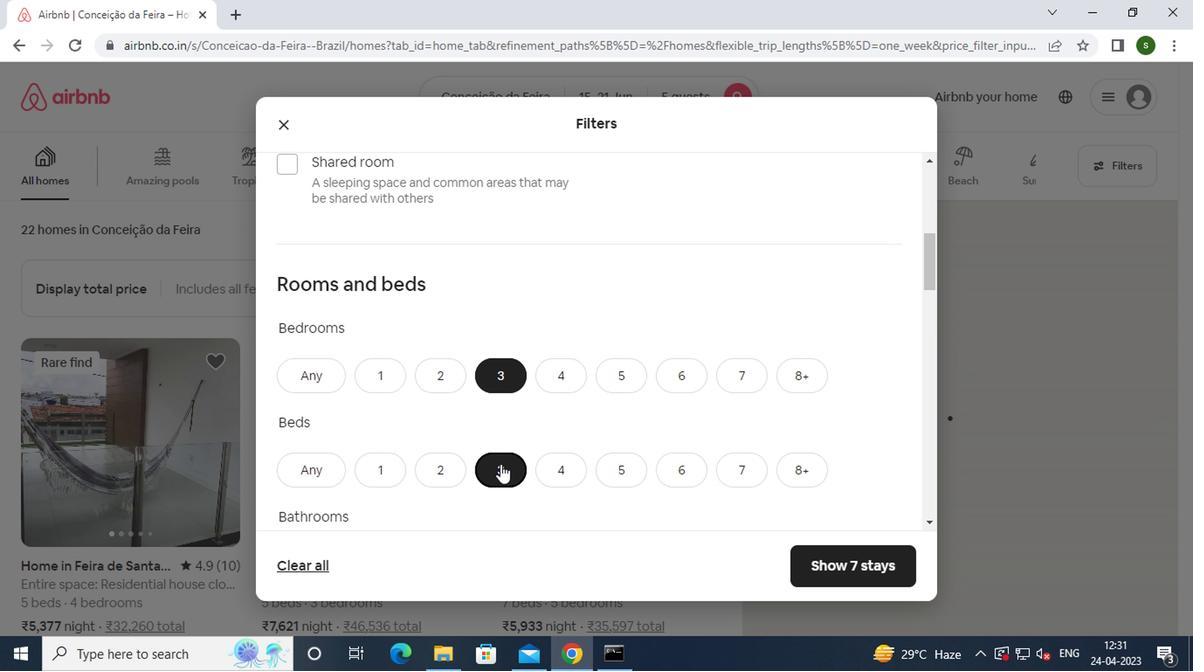 
Action: Mouse scrolled (497, 464) with delta (0, -1)
Screenshot: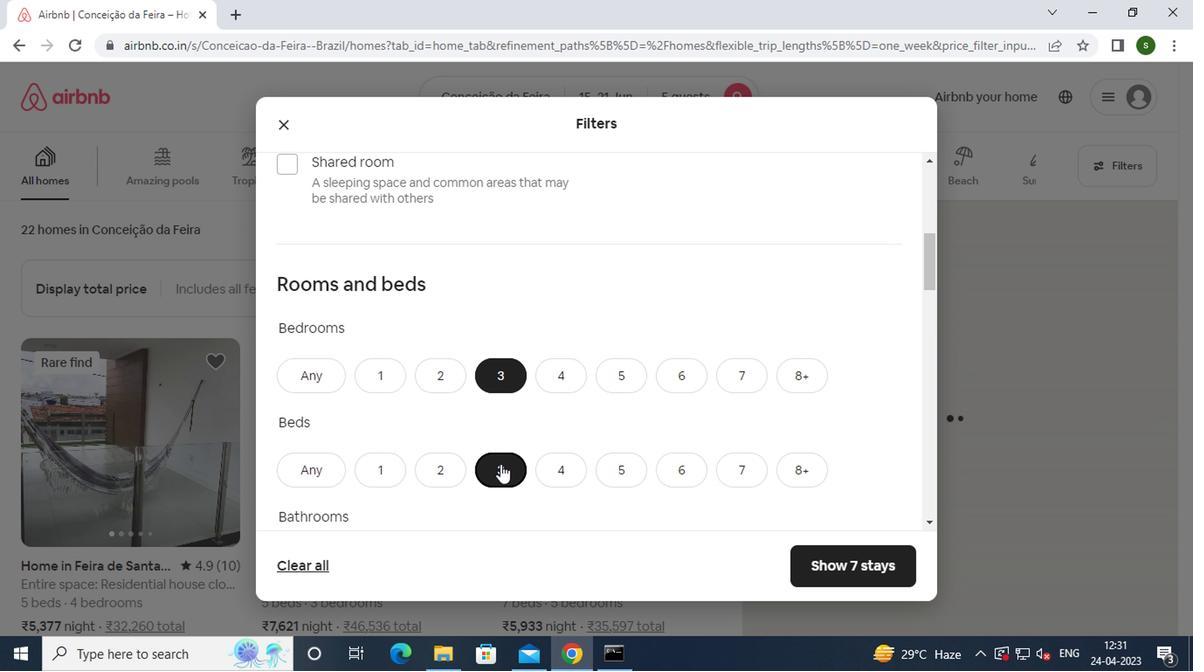 
Action: Mouse moved to (492, 395)
Screenshot: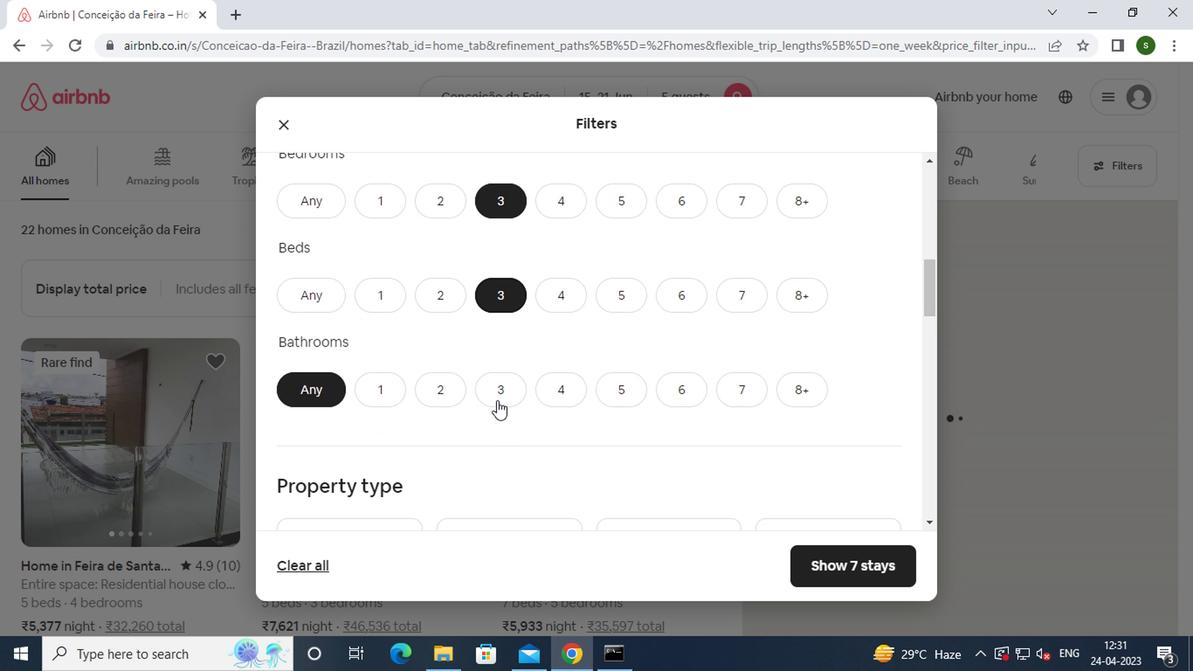 
Action: Mouse pressed left at (492, 395)
Screenshot: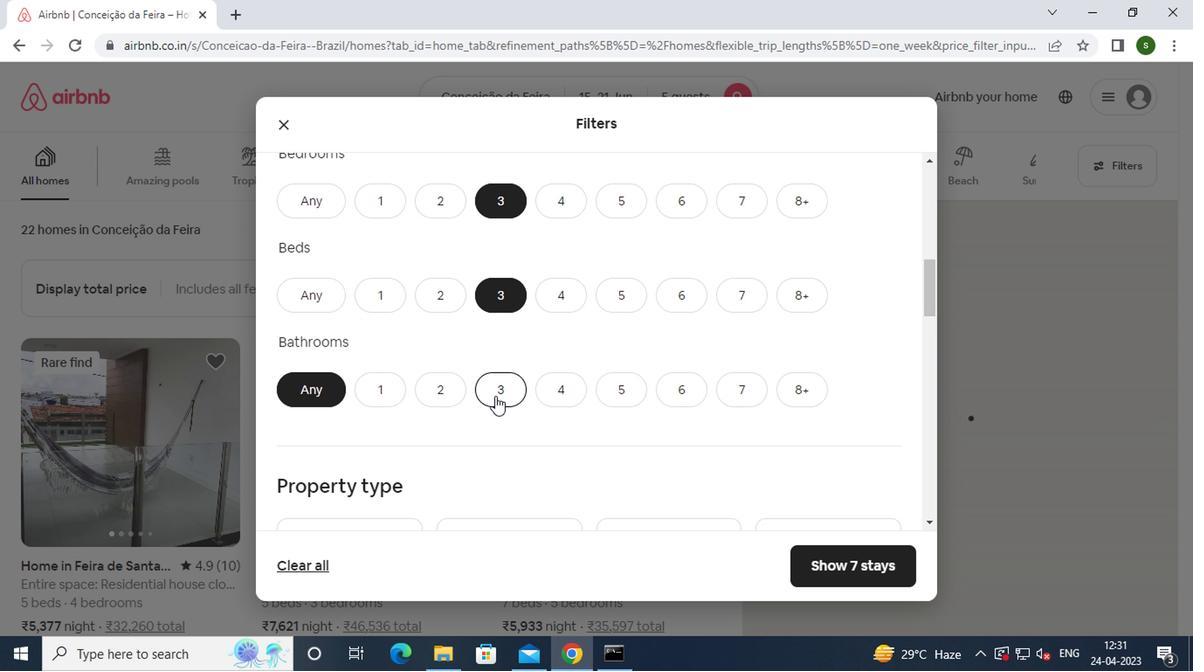 
Action: Mouse scrolled (492, 395) with delta (0, 0)
Screenshot: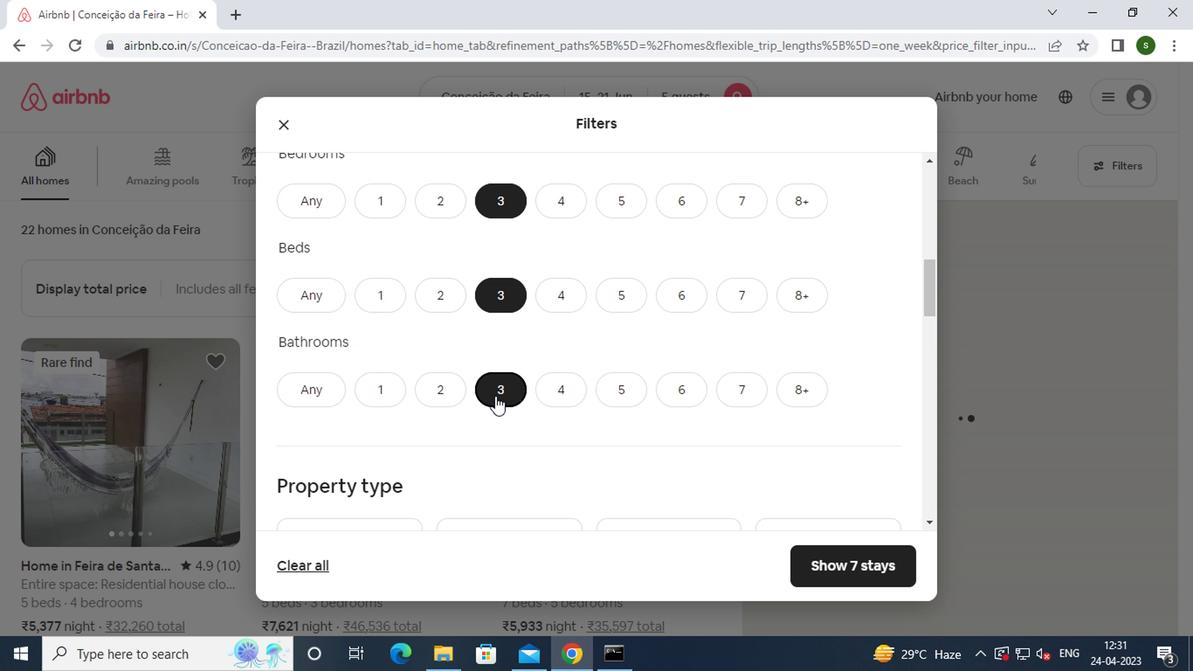 
Action: Mouse scrolled (492, 395) with delta (0, 0)
Screenshot: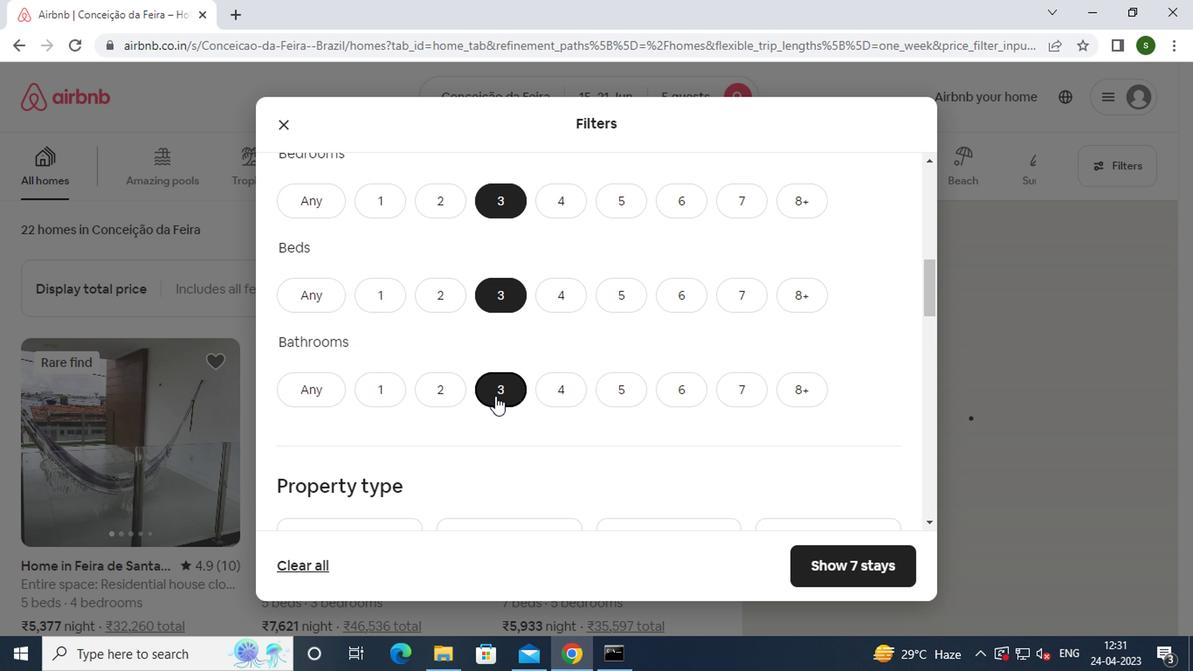 
Action: Mouse scrolled (492, 395) with delta (0, 0)
Screenshot: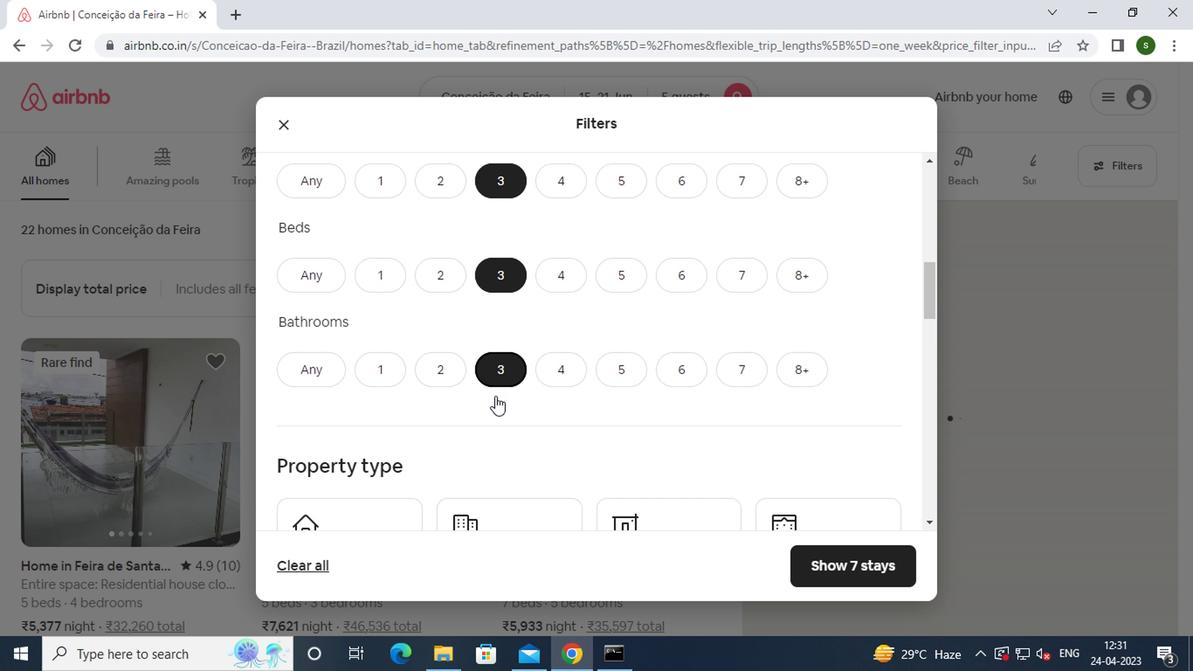 
Action: Mouse moved to (379, 334)
Screenshot: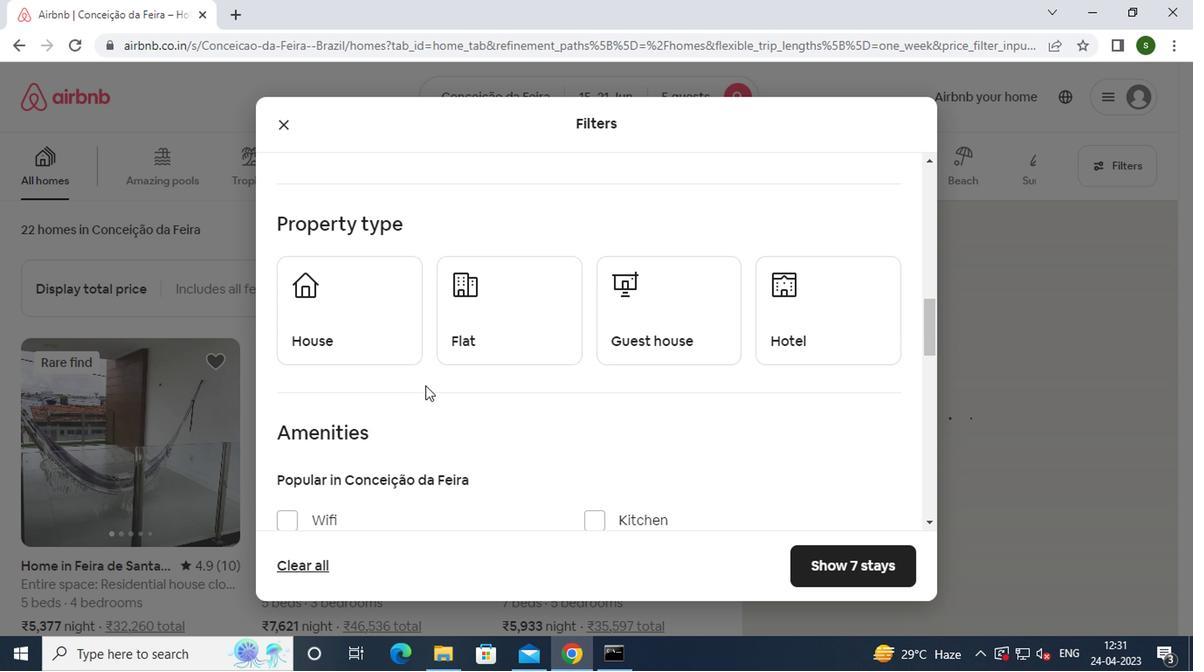
Action: Mouse pressed left at (379, 334)
Screenshot: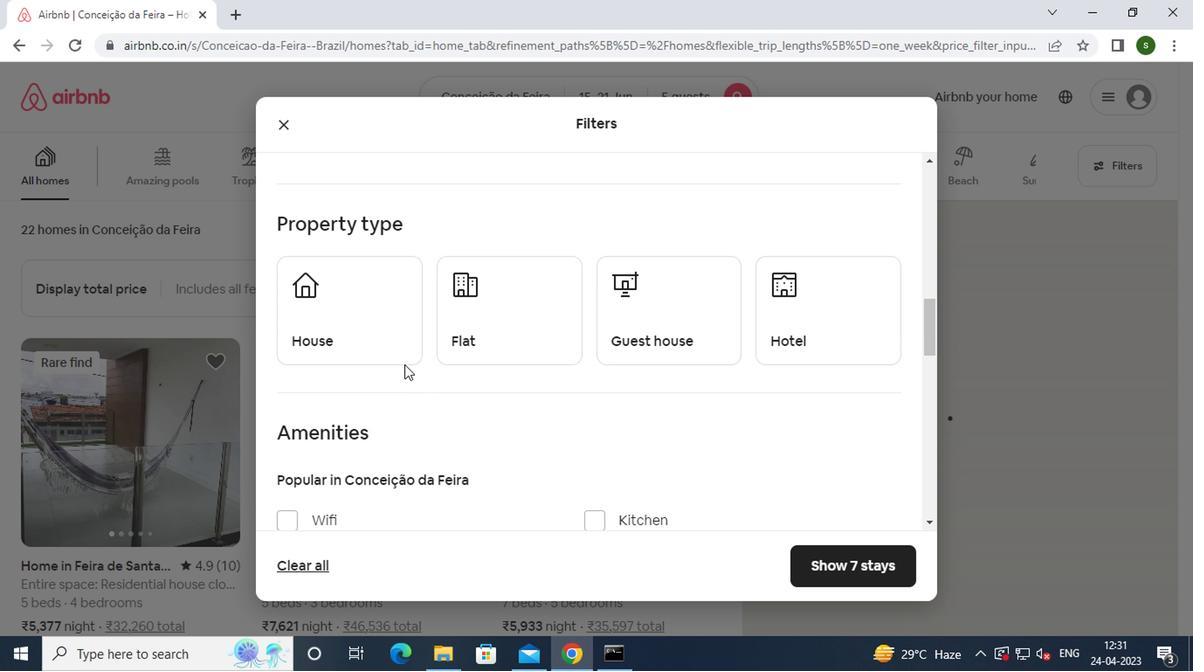 
Action: Mouse moved to (478, 311)
Screenshot: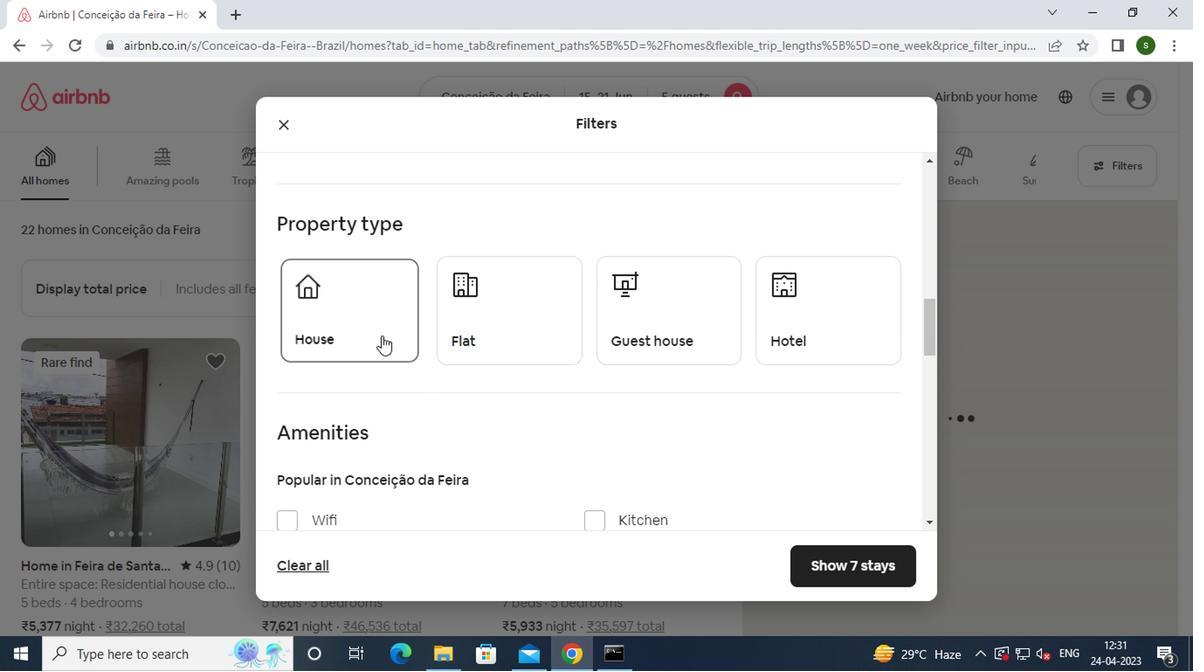 
Action: Mouse pressed left at (478, 311)
Screenshot: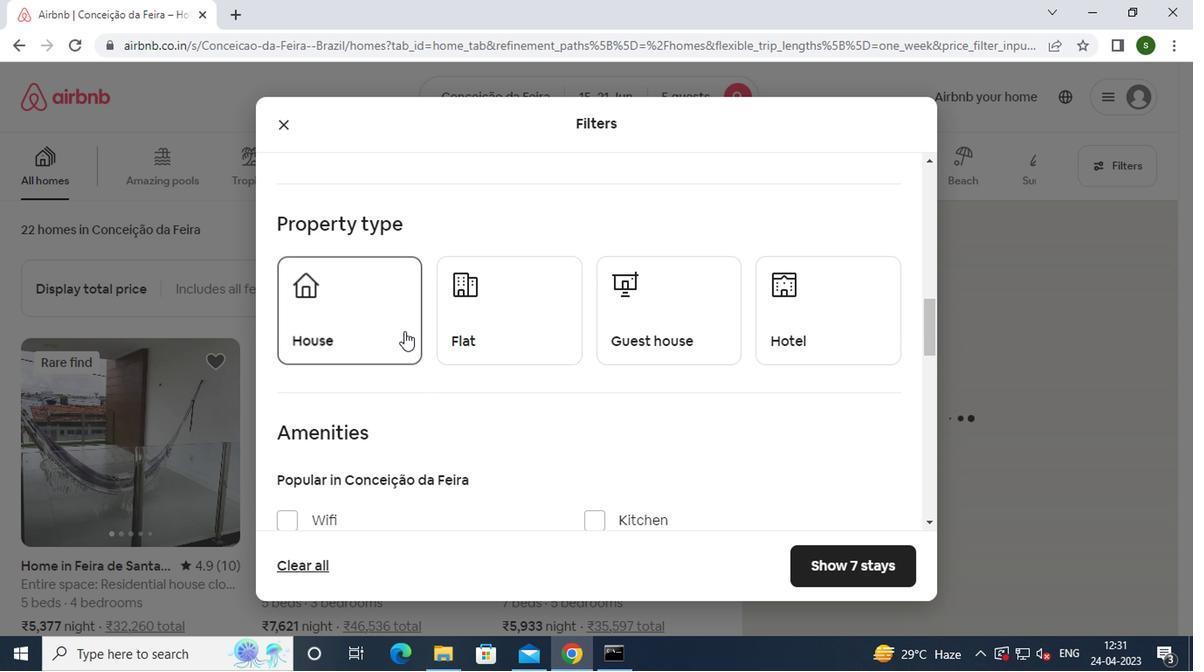 
Action: Mouse moved to (640, 303)
Screenshot: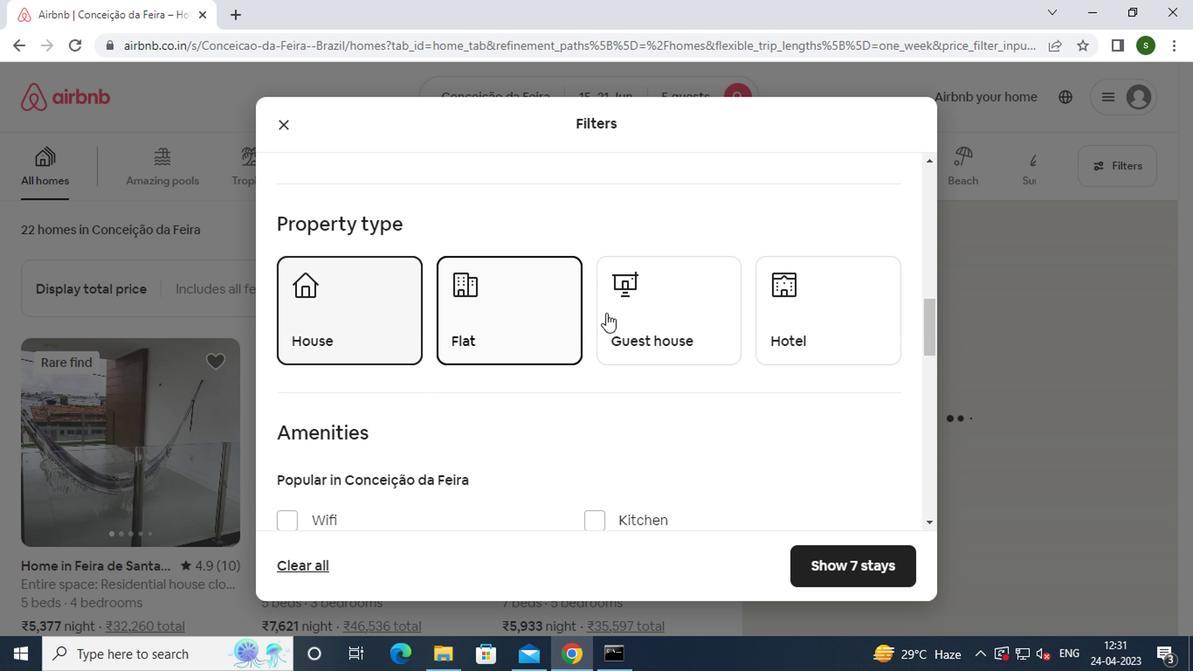 
Action: Mouse pressed left at (640, 303)
Screenshot: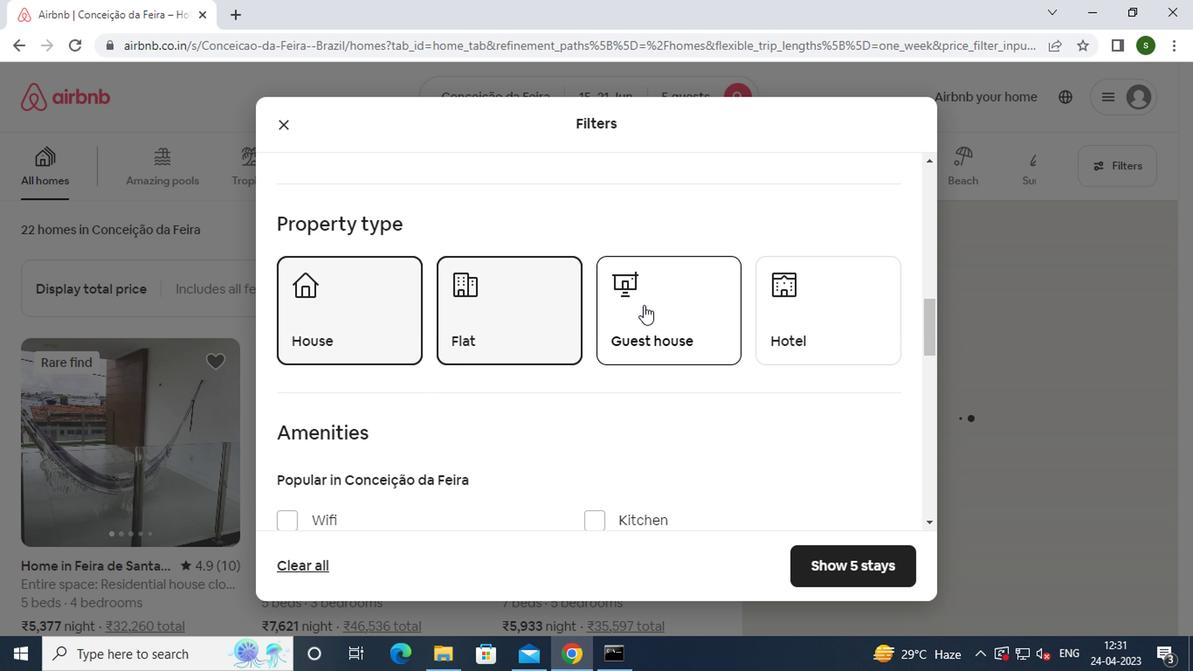 
Action: Mouse moved to (579, 318)
Screenshot: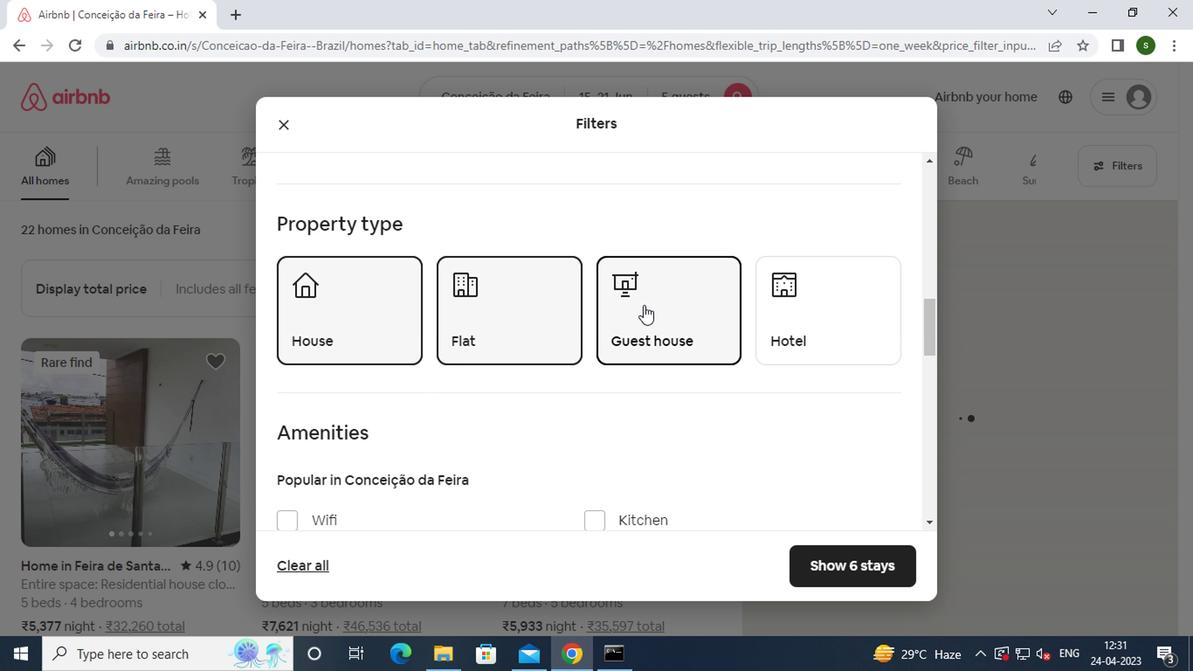 
Action: Mouse scrolled (579, 318) with delta (0, 0)
Screenshot: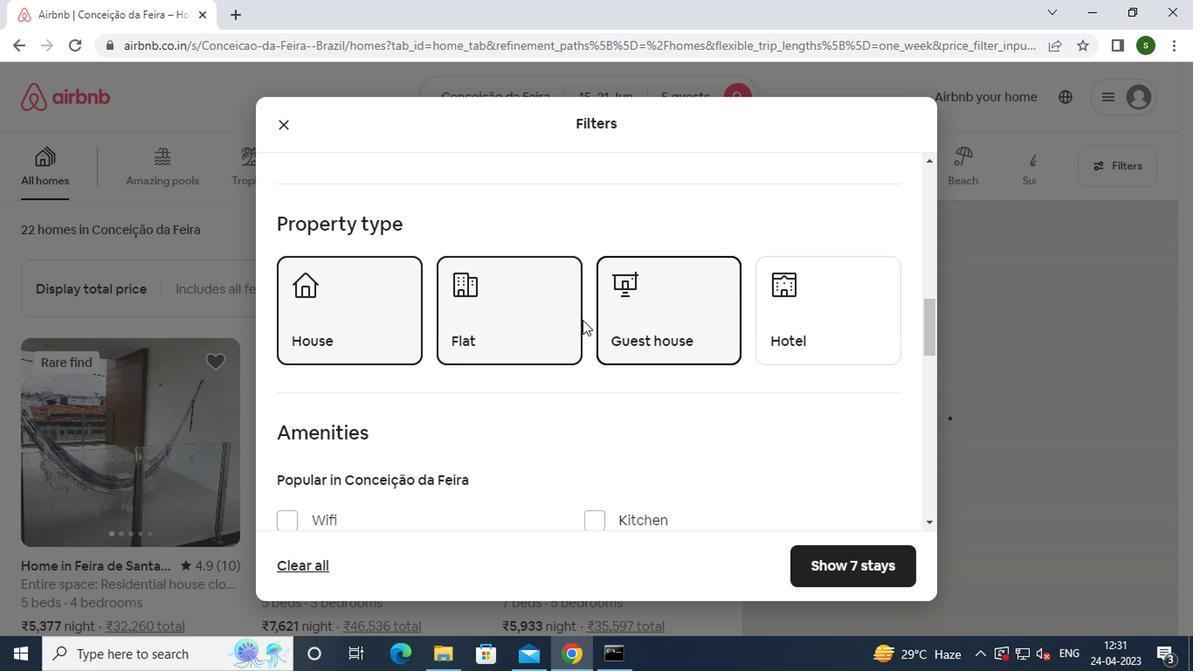 
Action: Mouse scrolled (579, 318) with delta (0, 0)
Screenshot: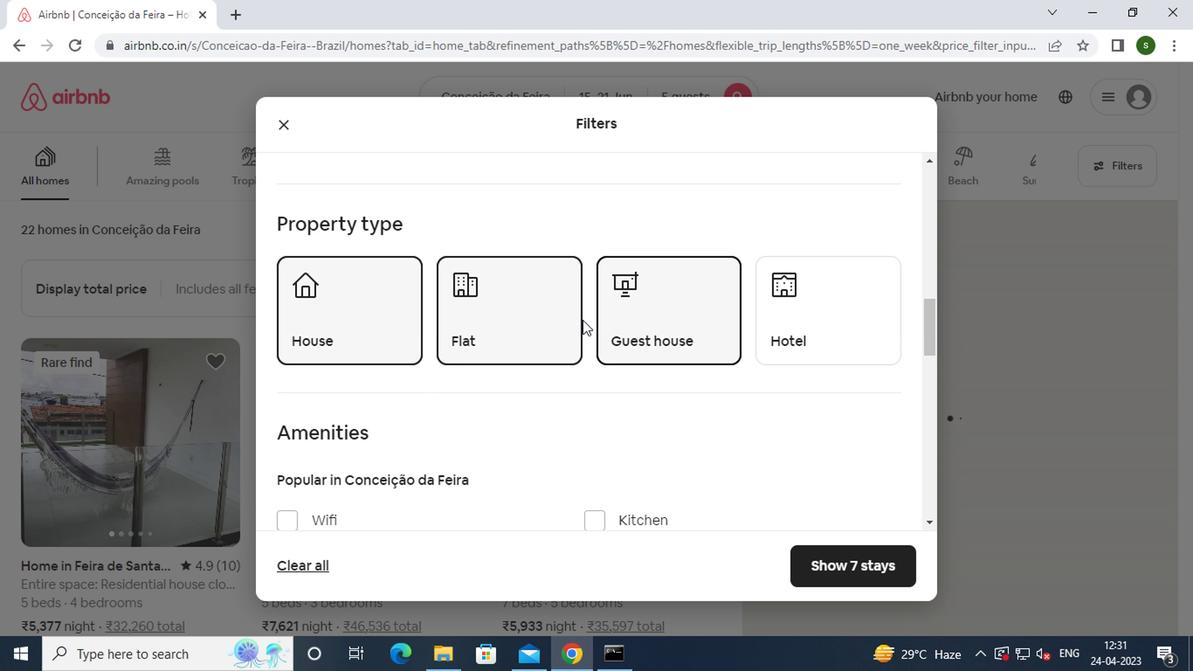 
Action: Mouse scrolled (579, 318) with delta (0, 0)
Screenshot: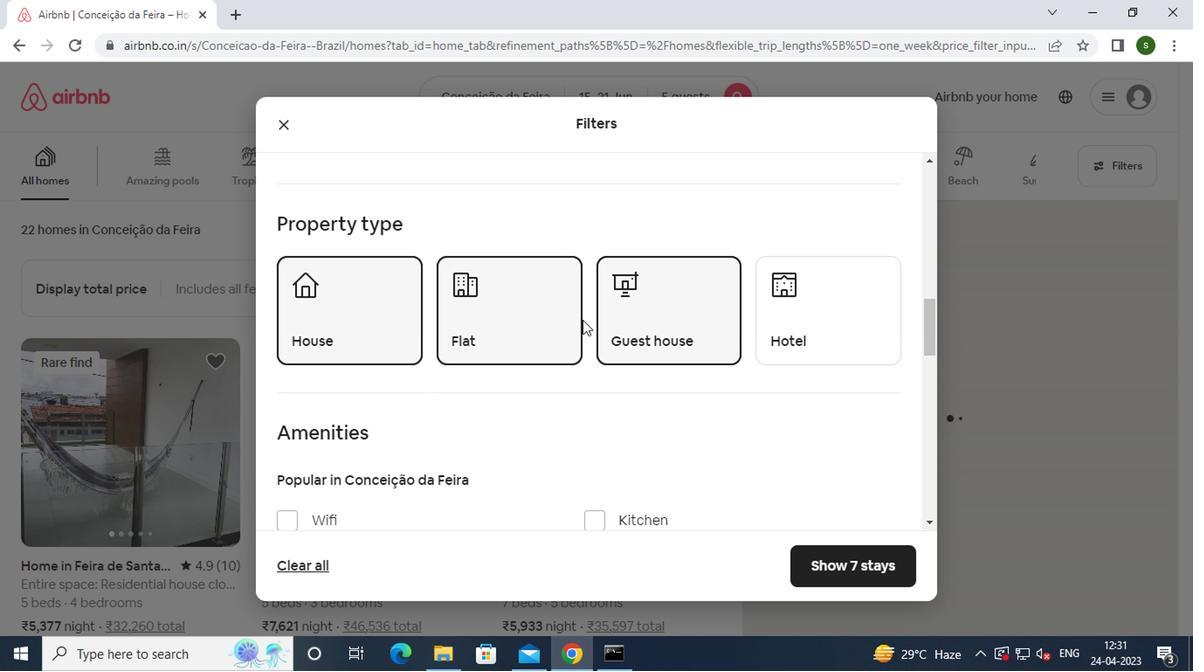 
Action: Mouse scrolled (579, 318) with delta (0, 0)
Screenshot: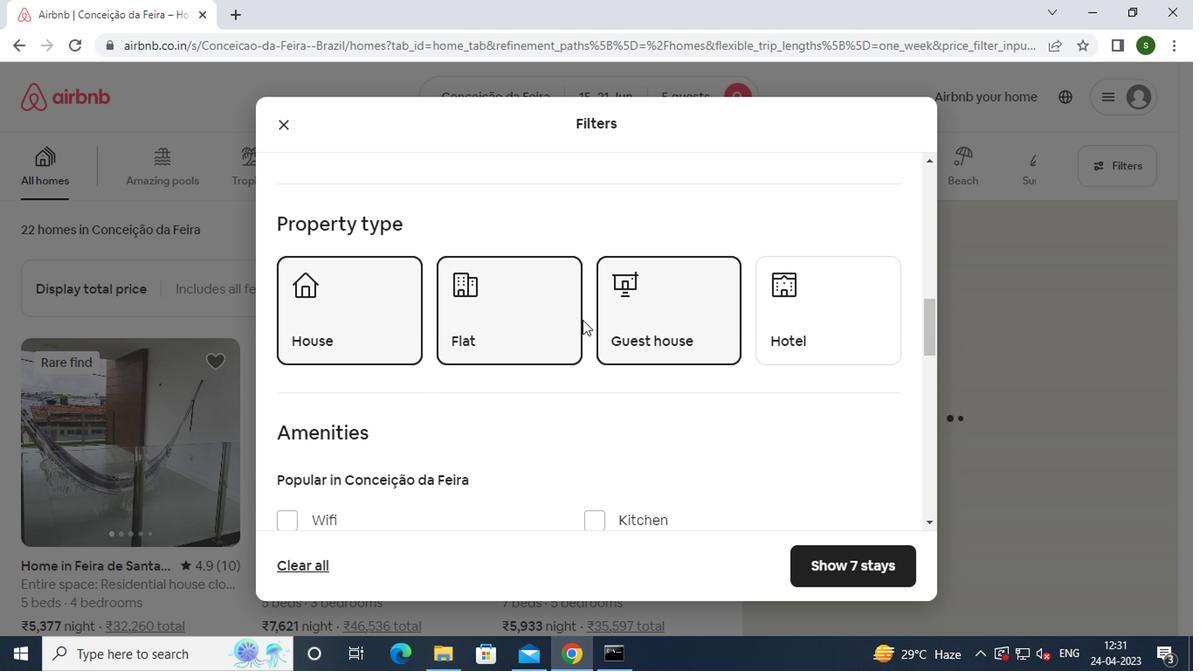 
Action: Mouse scrolled (579, 318) with delta (0, 0)
Screenshot: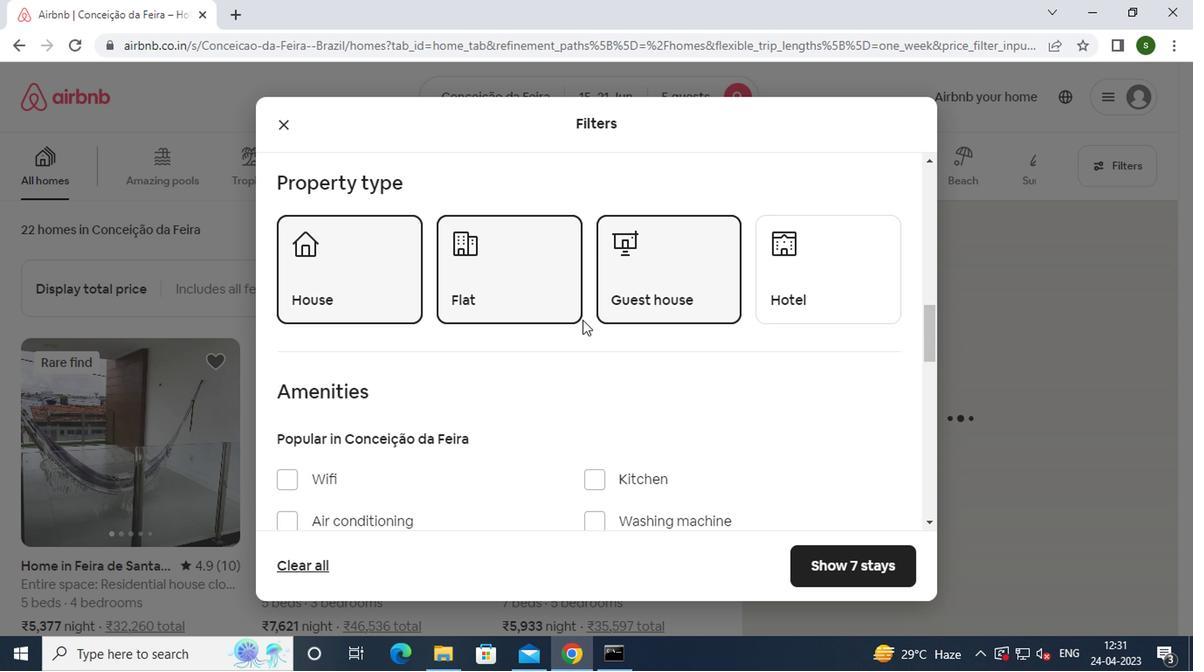 
Action: Mouse moved to (848, 411)
Screenshot: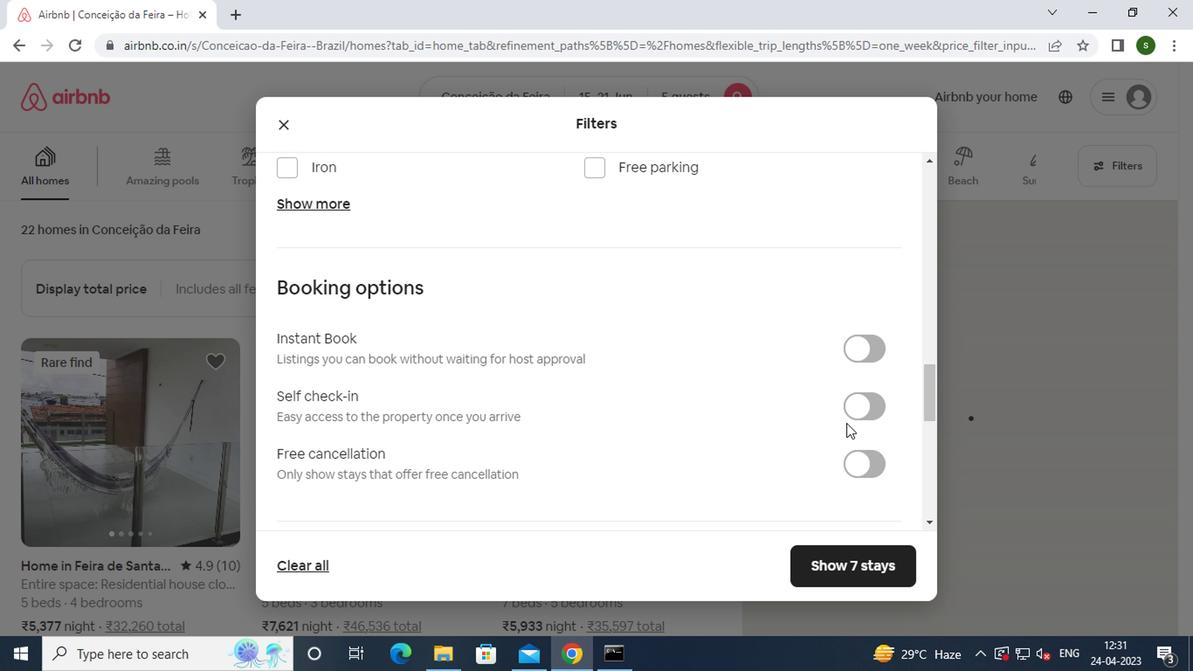 
Action: Mouse pressed left at (848, 411)
Screenshot: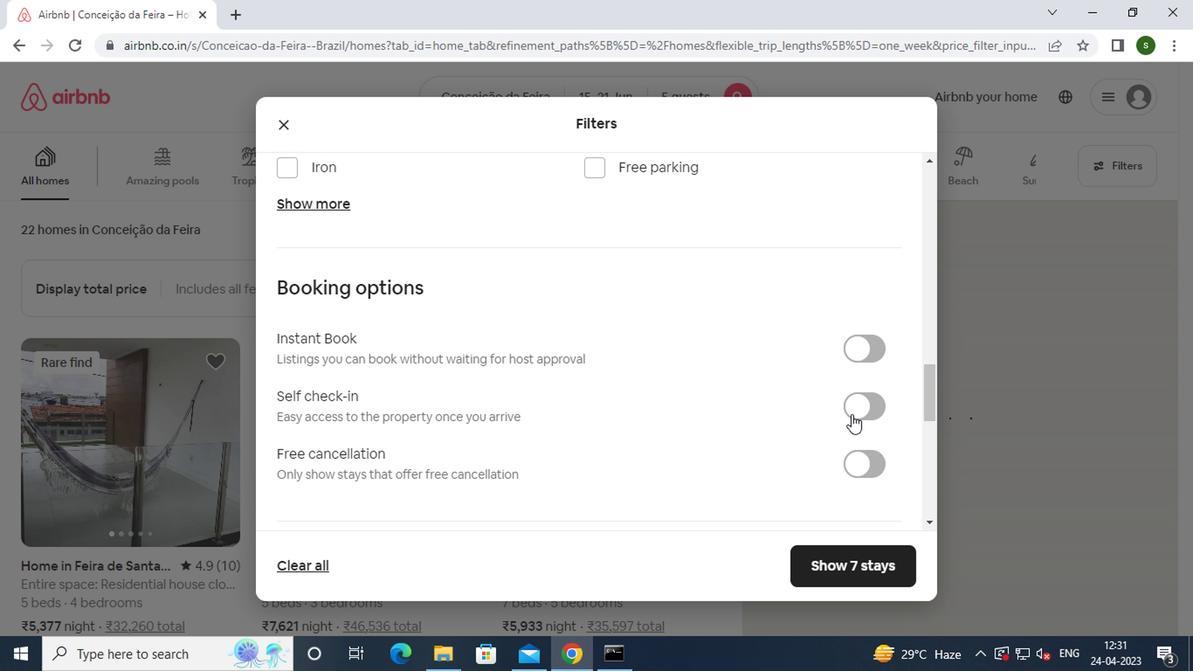 
Action: Mouse moved to (720, 389)
Screenshot: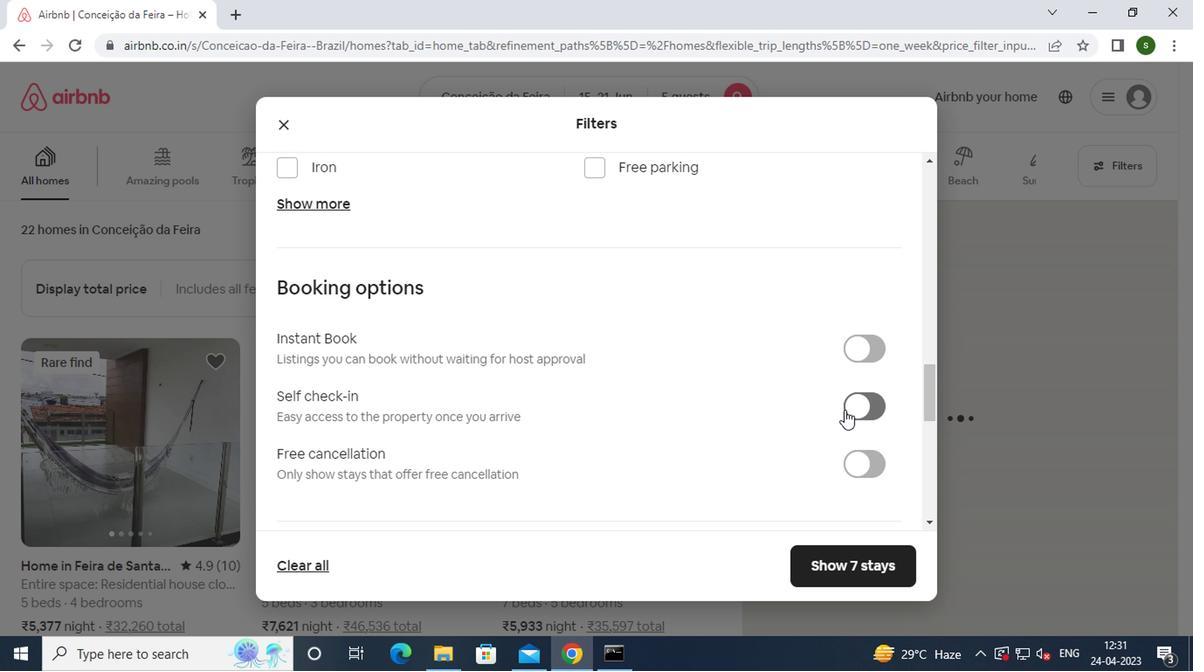 
Action: Mouse scrolled (720, 388) with delta (0, 0)
Screenshot: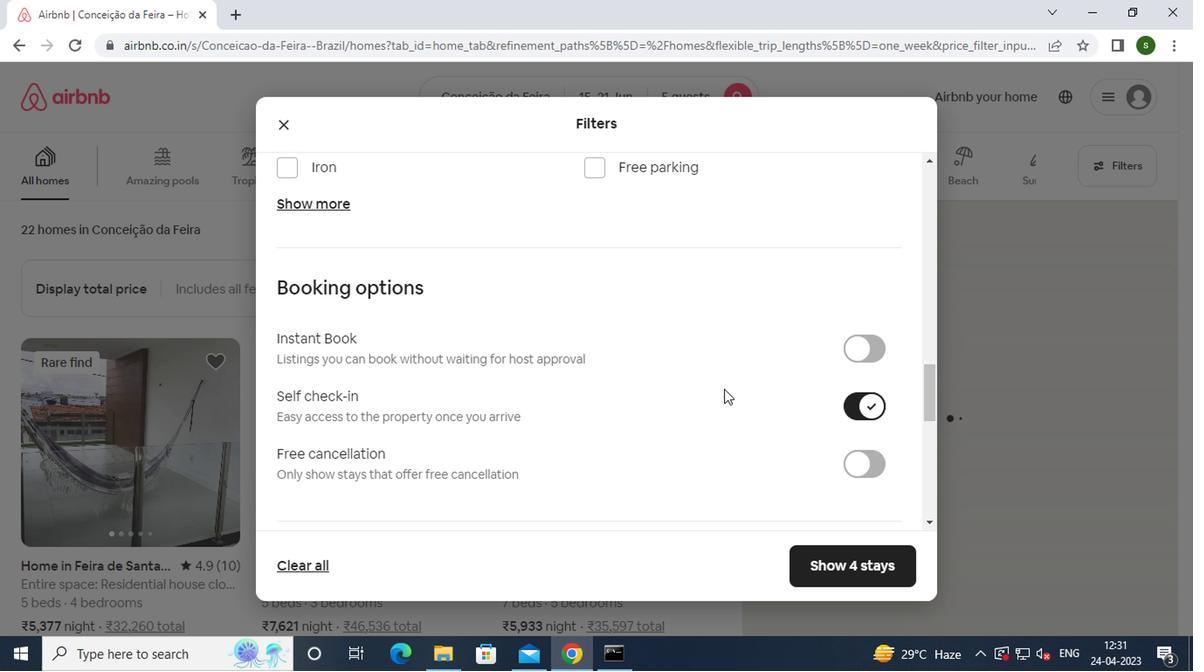 
Action: Mouse scrolled (720, 388) with delta (0, 0)
Screenshot: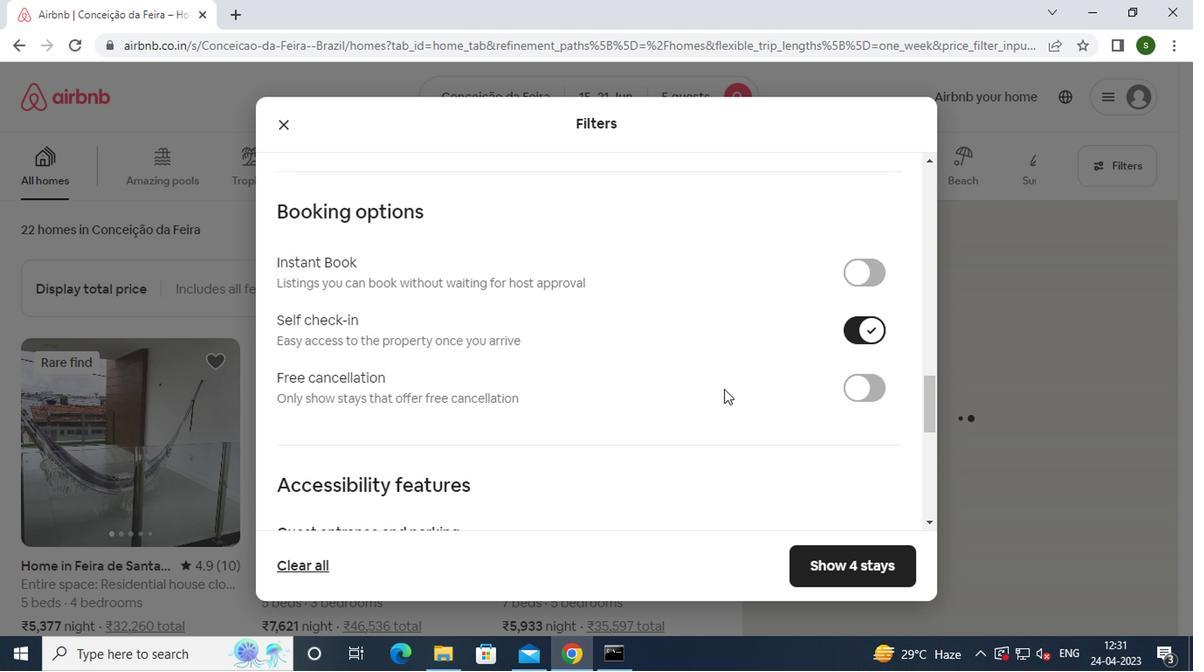 
Action: Mouse scrolled (720, 388) with delta (0, 0)
Screenshot: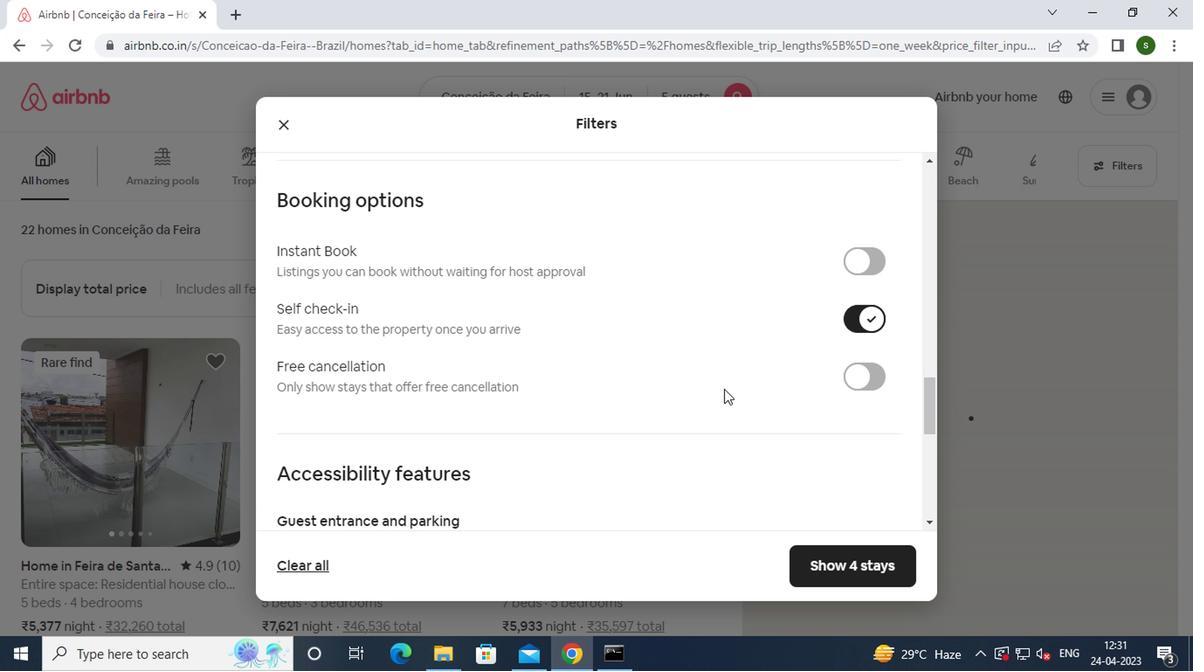 
Action: Mouse scrolled (720, 388) with delta (0, 0)
Screenshot: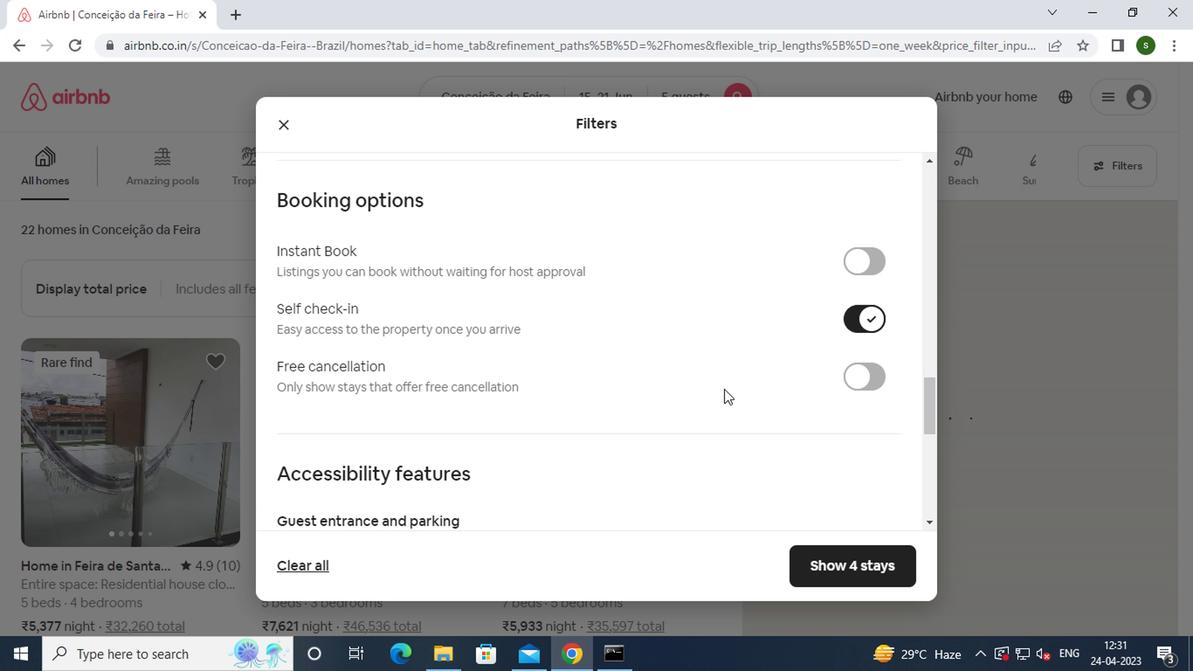 
Action: Mouse scrolled (720, 388) with delta (0, 0)
Screenshot: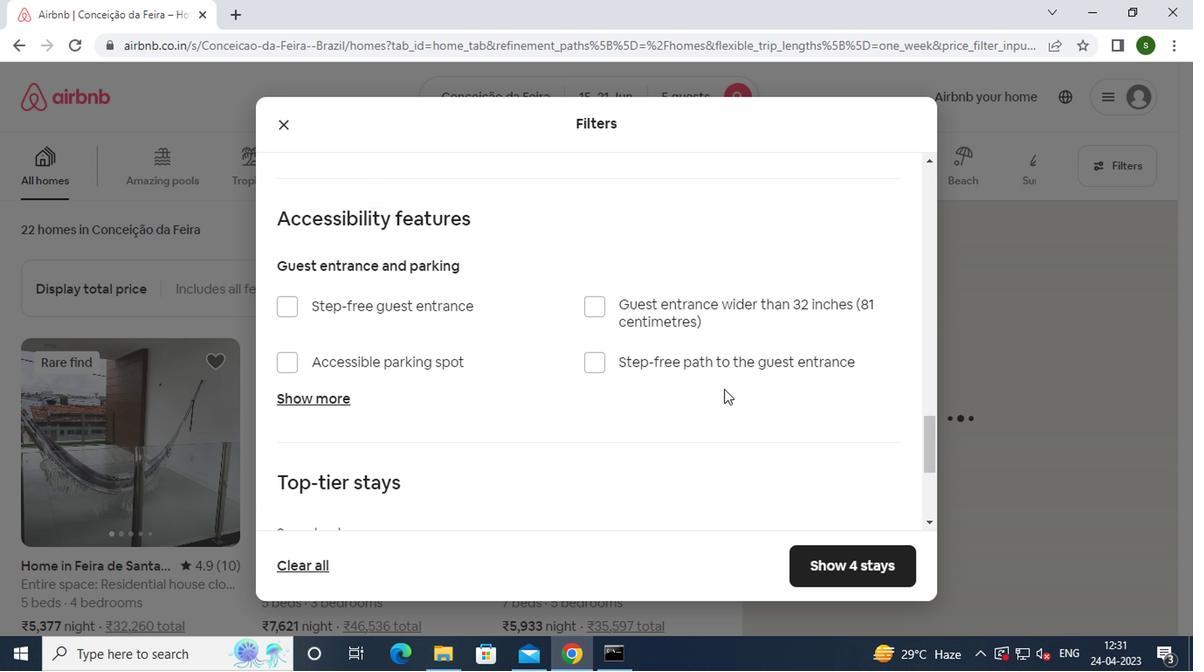 
Action: Mouse scrolled (720, 388) with delta (0, 0)
Screenshot: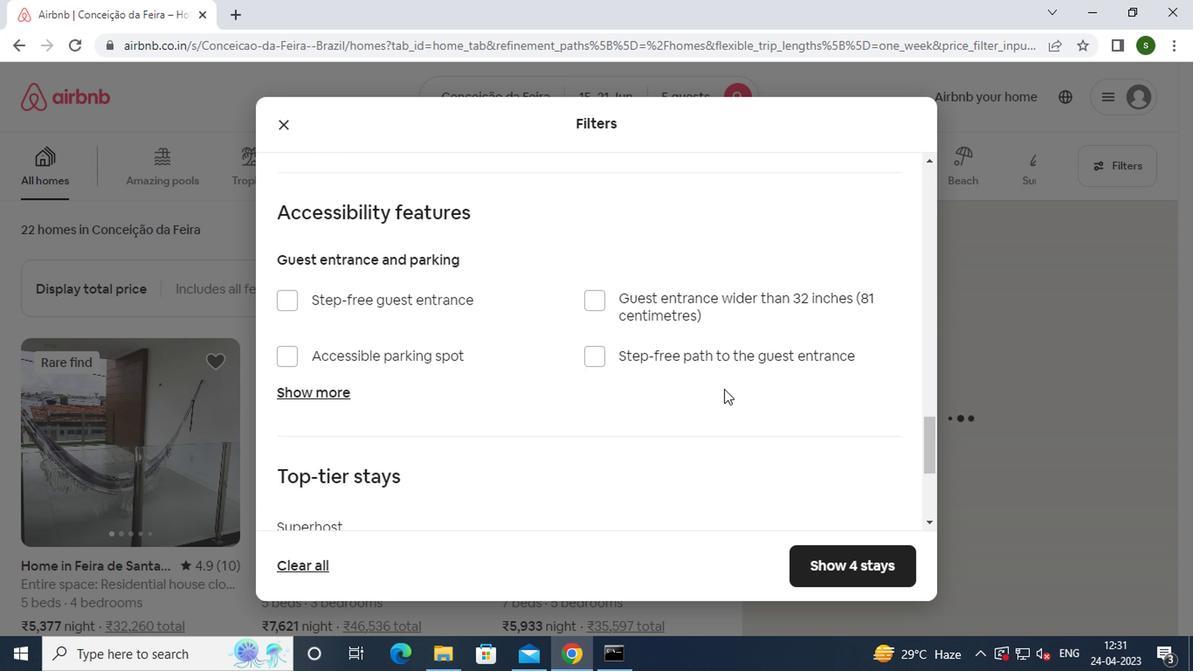 
Action: Mouse scrolled (720, 388) with delta (0, 0)
Screenshot: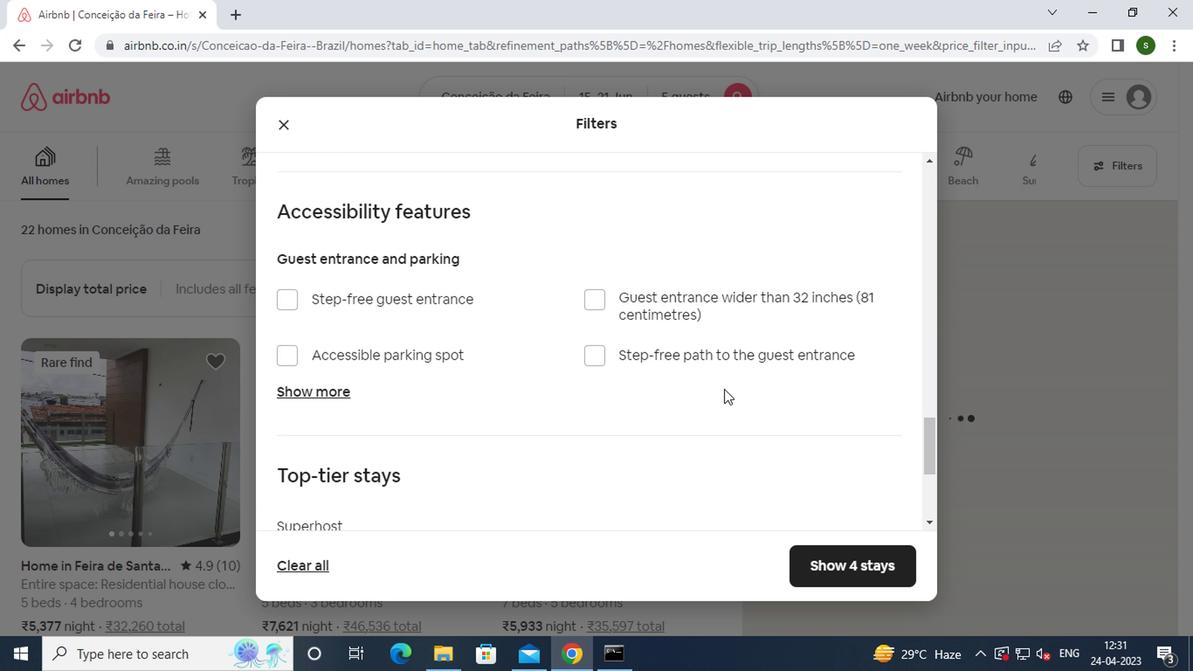 
Action: Mouse scrolled (720, 388) with delta (0, 0)
Screenshot: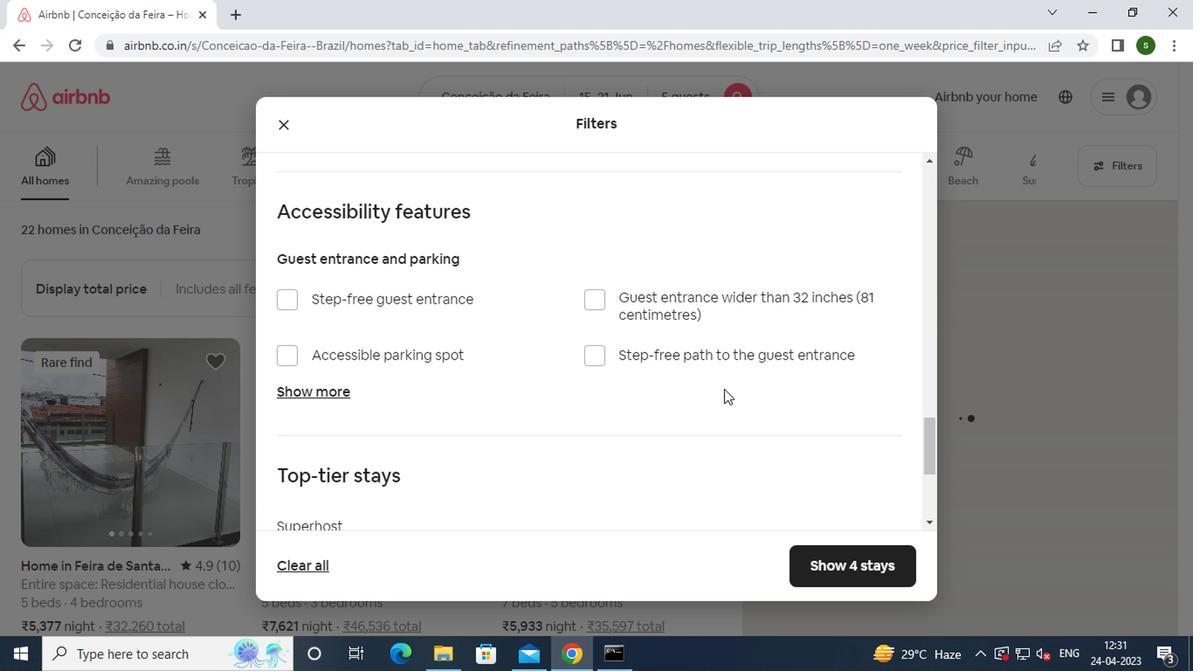 
Action: Mouse scrolled (720, 388) with delta (0, 0)
Screenshot: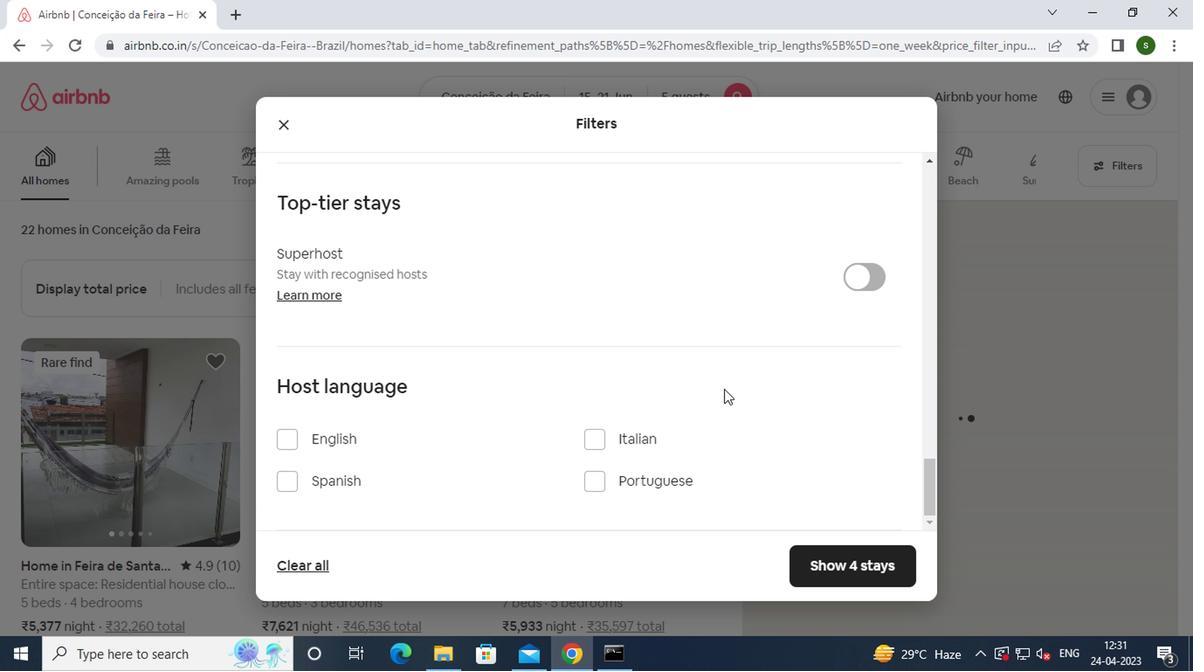 
Action: Mouse moved to (349, 476)
Screenshot: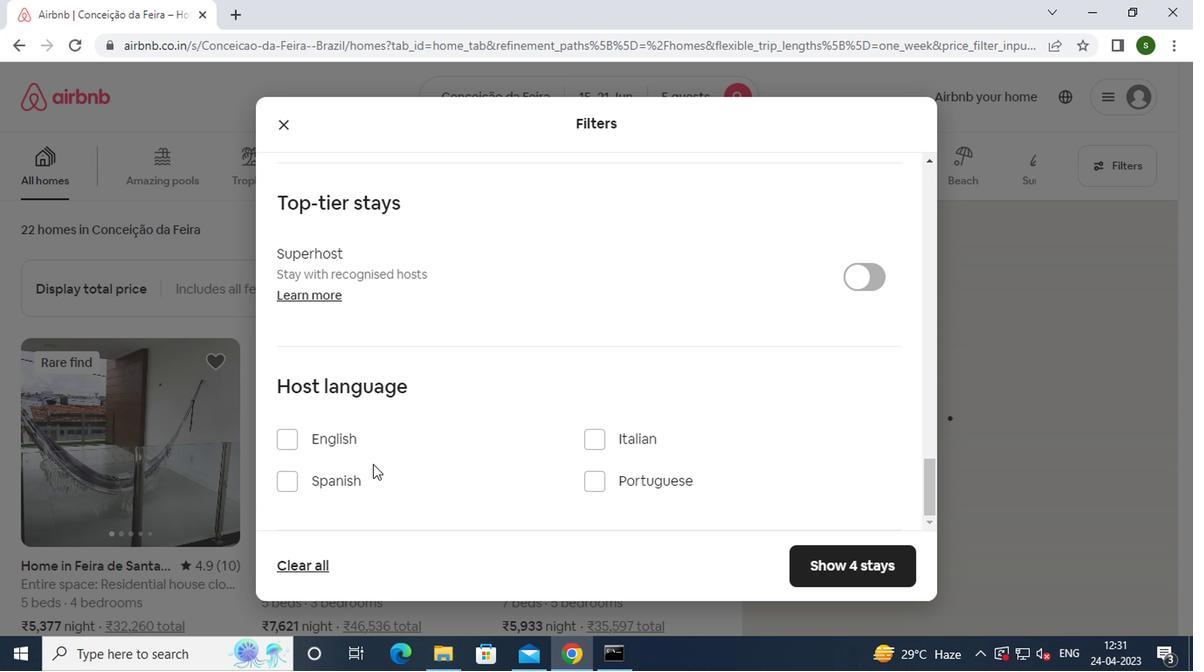 
Action: Mouse pressed left at (349, 476)
Screenshot: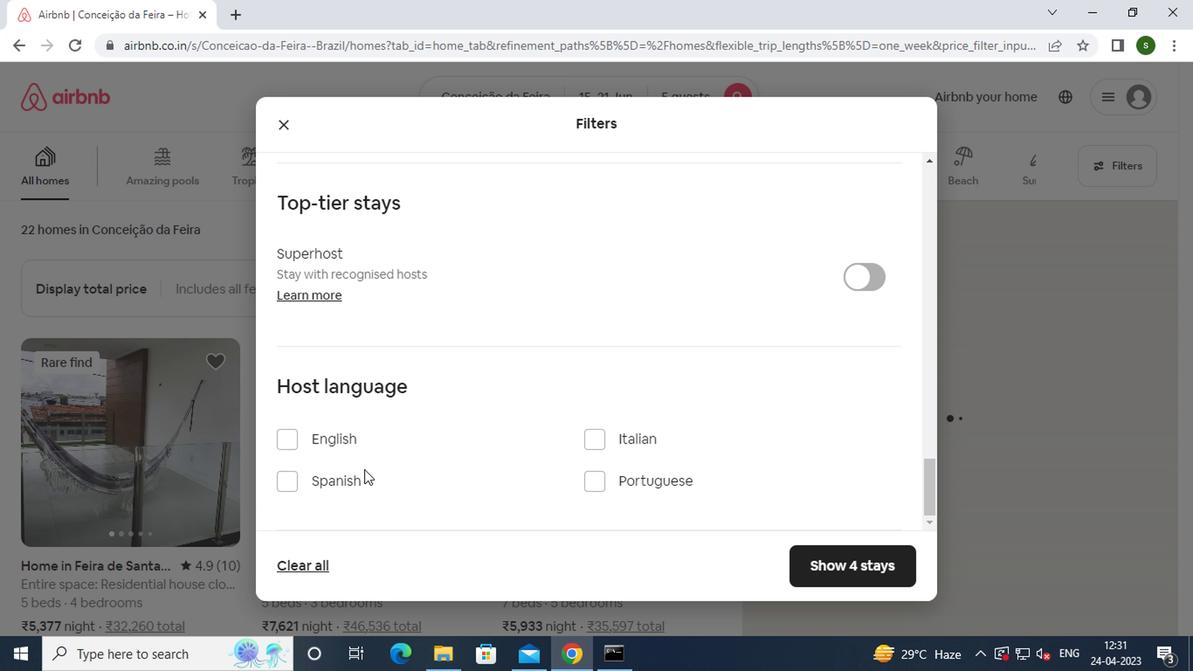 
Action: Mouse moved to (771, 551)
Screenshot: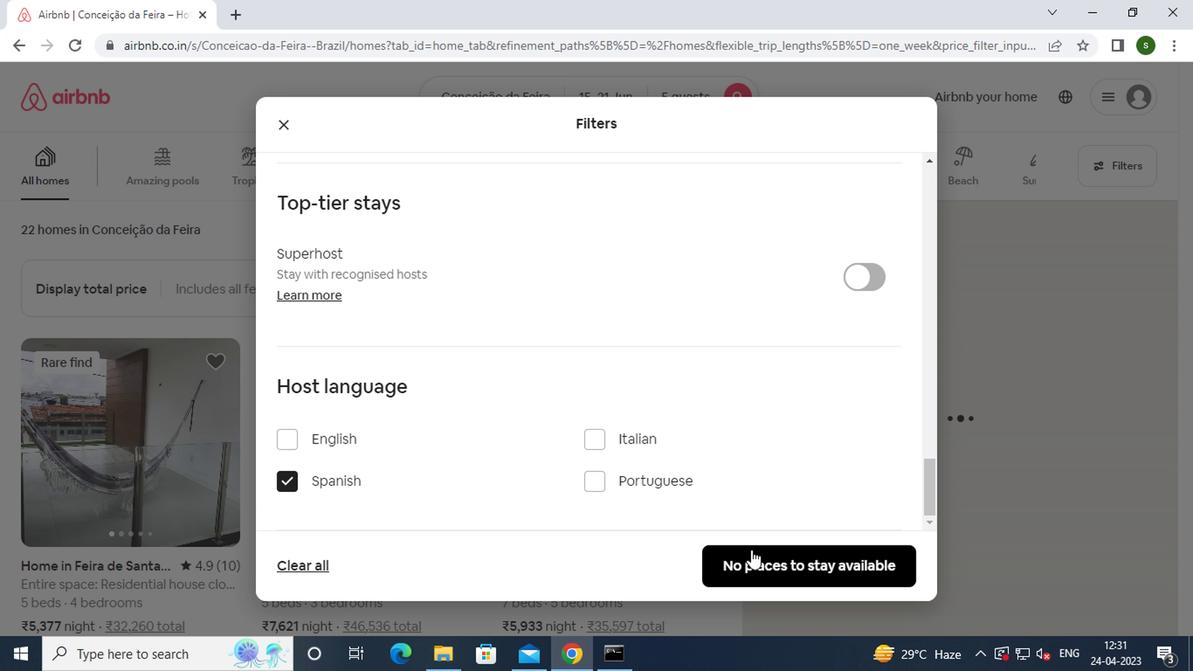 
Action: Mouse pressed left at (771, 551)
Screenshot: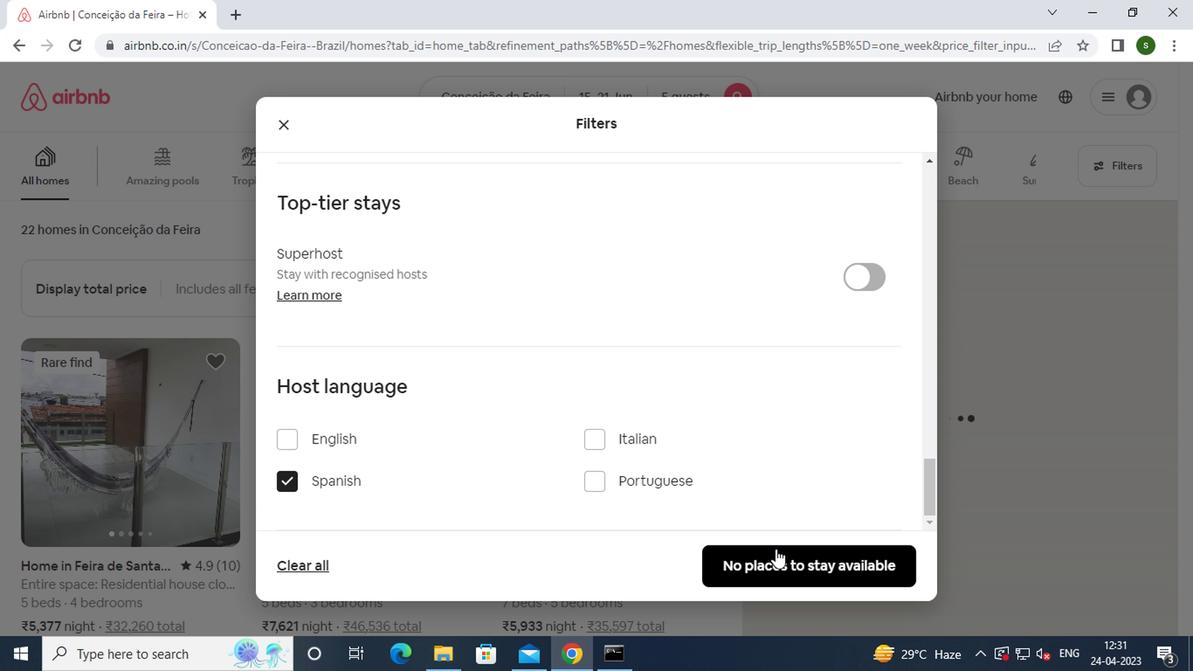 
Action: Mouse moved to (571, 219)
Screenshot: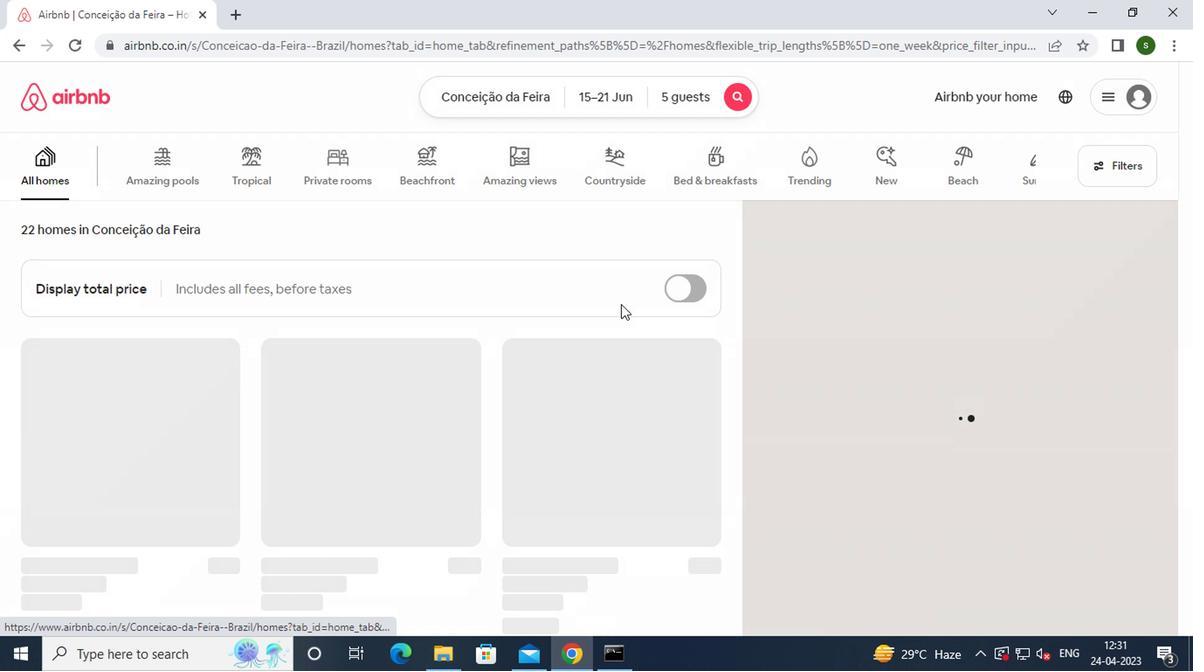 
